 Task: Book a 60-minute pizza-making class with a professional pizzaiolo.
Action: Mouse pressed left at (821, 122)
Screenshot: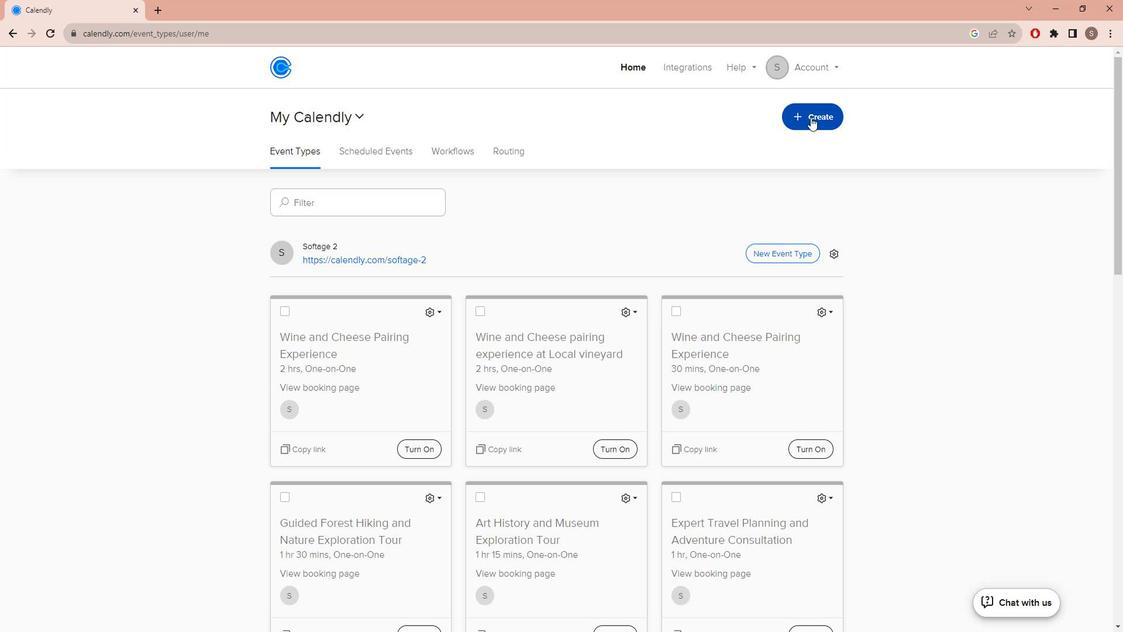 
Action: Mouse moved to (743, 163)
Screenshot: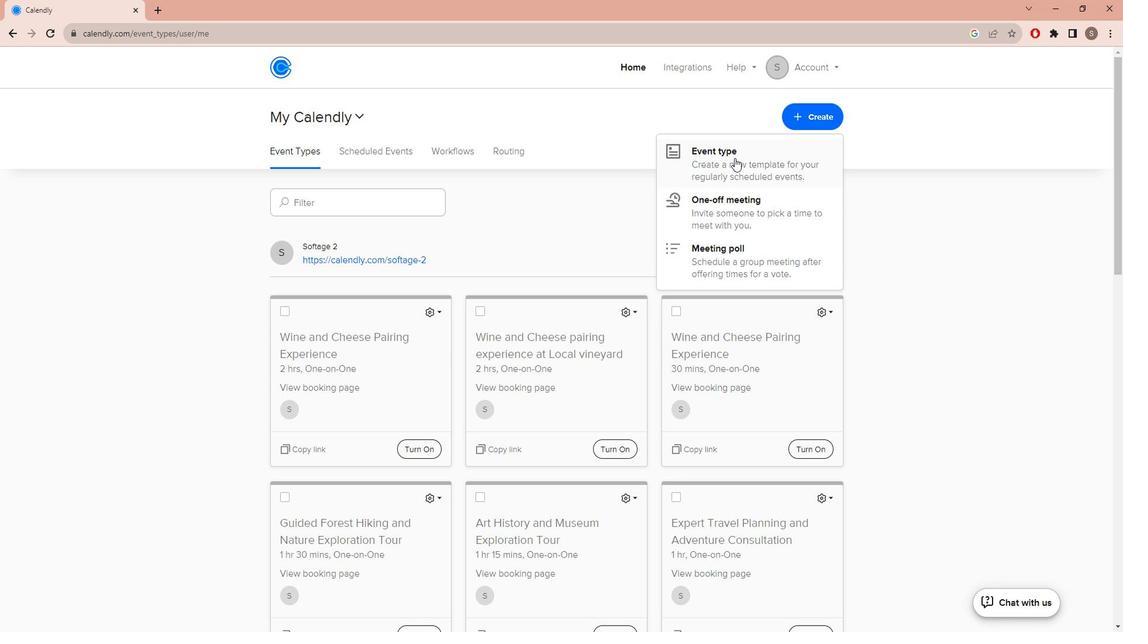 
Action: Mouse pressed left at (743, 163)
Screenshot: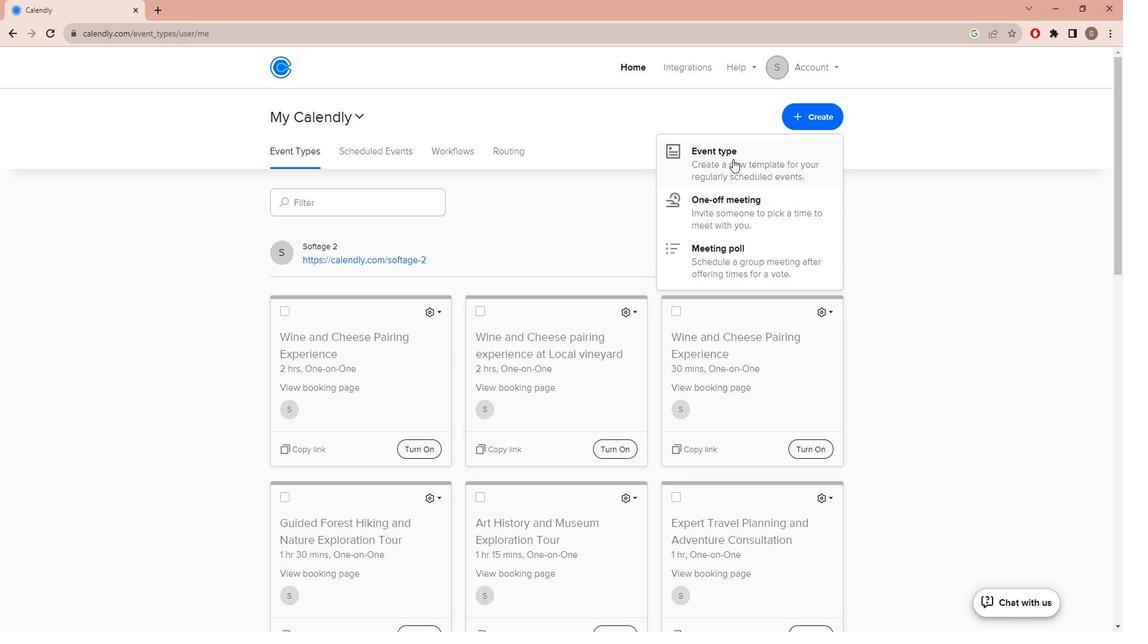 
Action: Mouse moved to (463, 212)
Screenshot: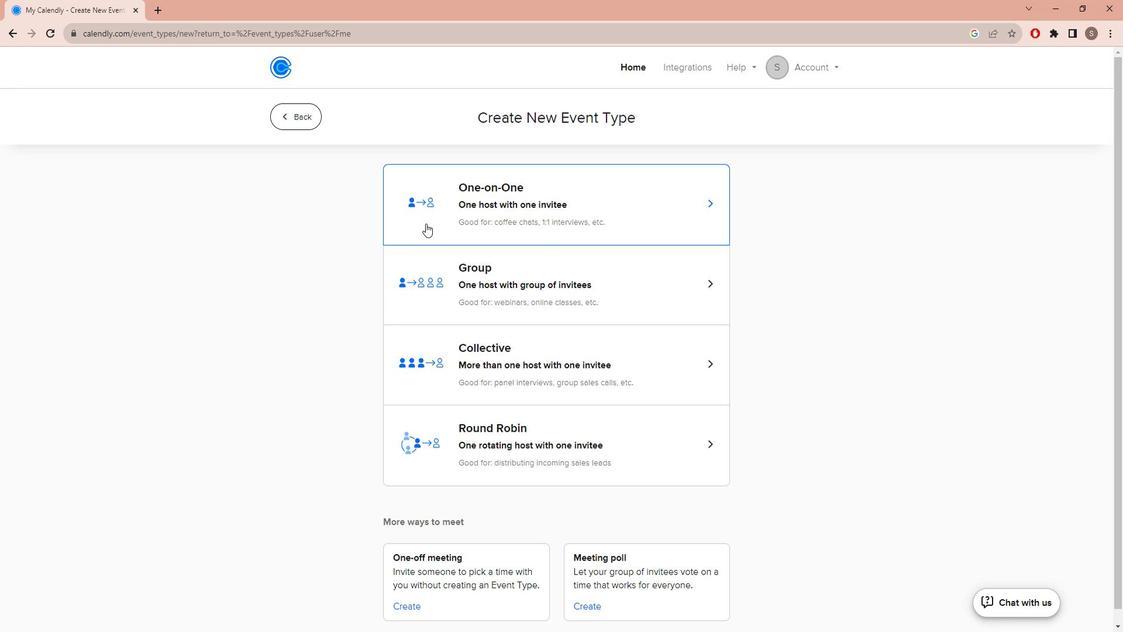 
Action: Mouse pressed left at (463, 212)
Screenshot: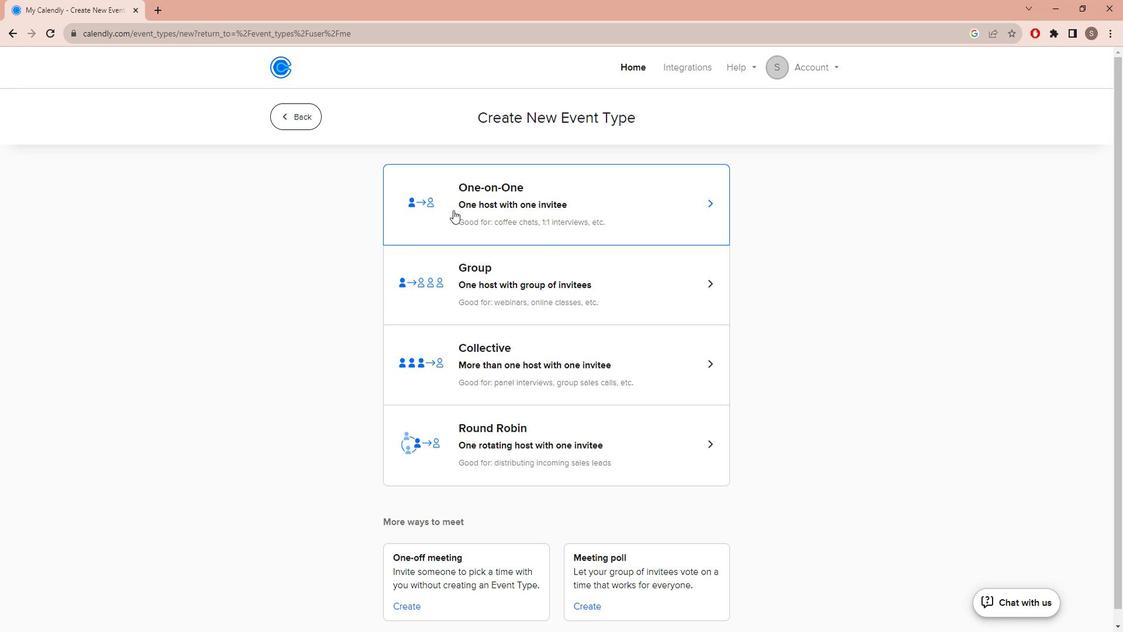 
Action: Mouse moved to (371, 279)
Screenshot: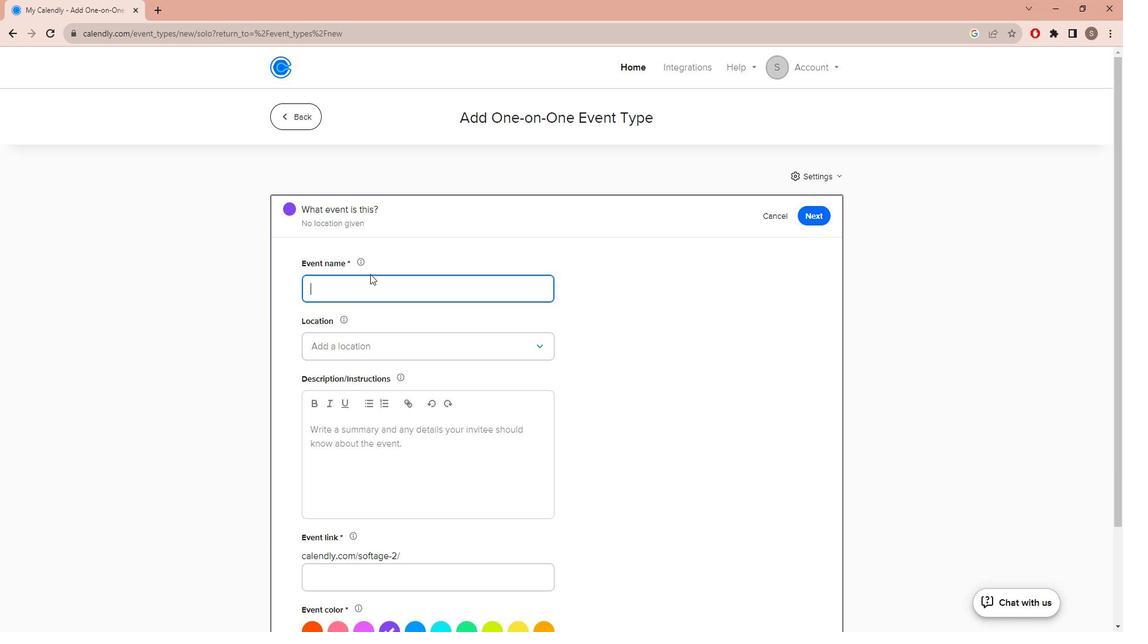 
Action: Key pressed <Key.caps_lock>A<Key.caps_lock>rt<Key.space>of<Key.space><Key.caps_lock>P<Key.caps_lock>izza<Key.space><Key.caps_lock>M<Key.caps_lock>aking<Key.space>with<Key.space>a<Key.space><Key.caps_lock>P<Key.caps_lock>ro<Key.space><Key.caps_lock>P<Key.caps_lock>izzailo
Screenshot: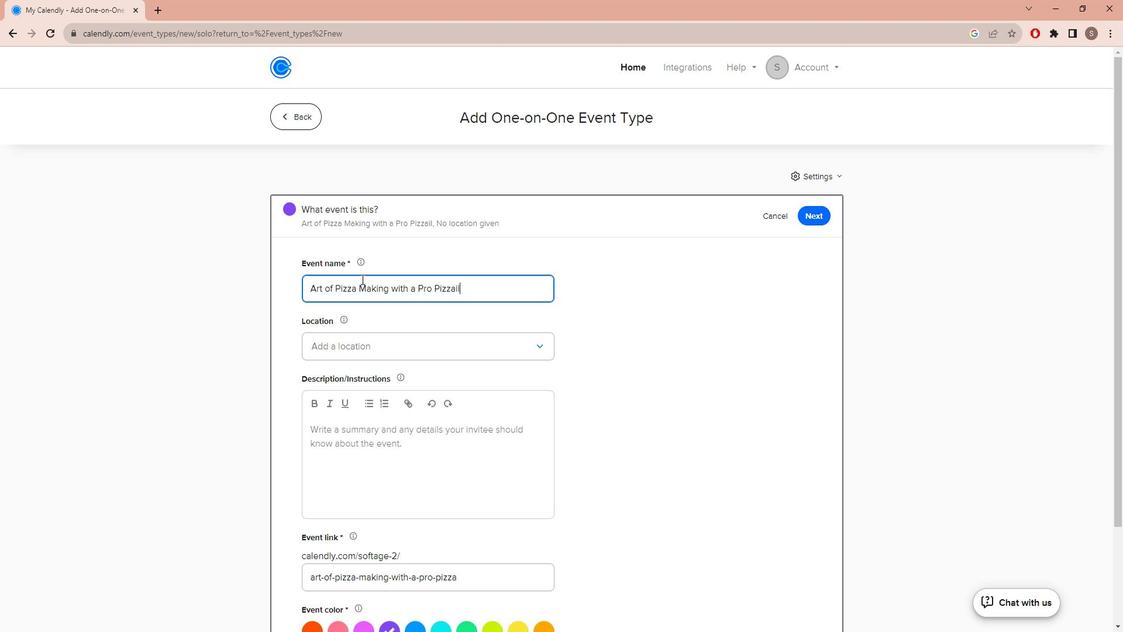 
Action: Mouse moved to (465, 292)
Screenshot: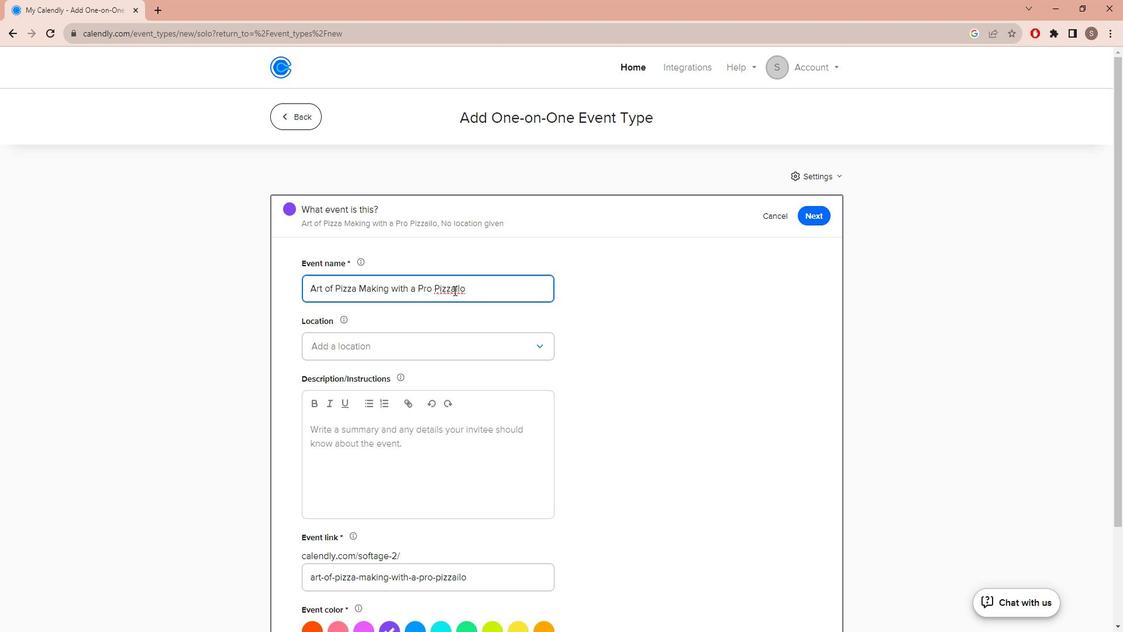 
Action: Mouse pressed left at (465, 292)
Screenshot: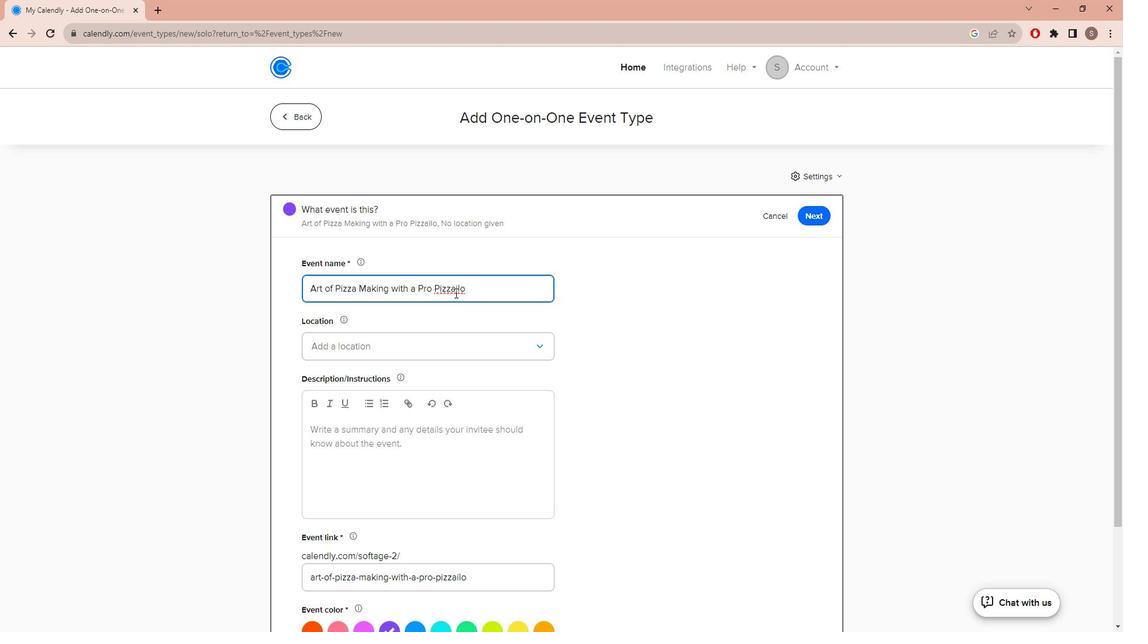 
Action: Mouse moved to (470, 287)
Screenshot: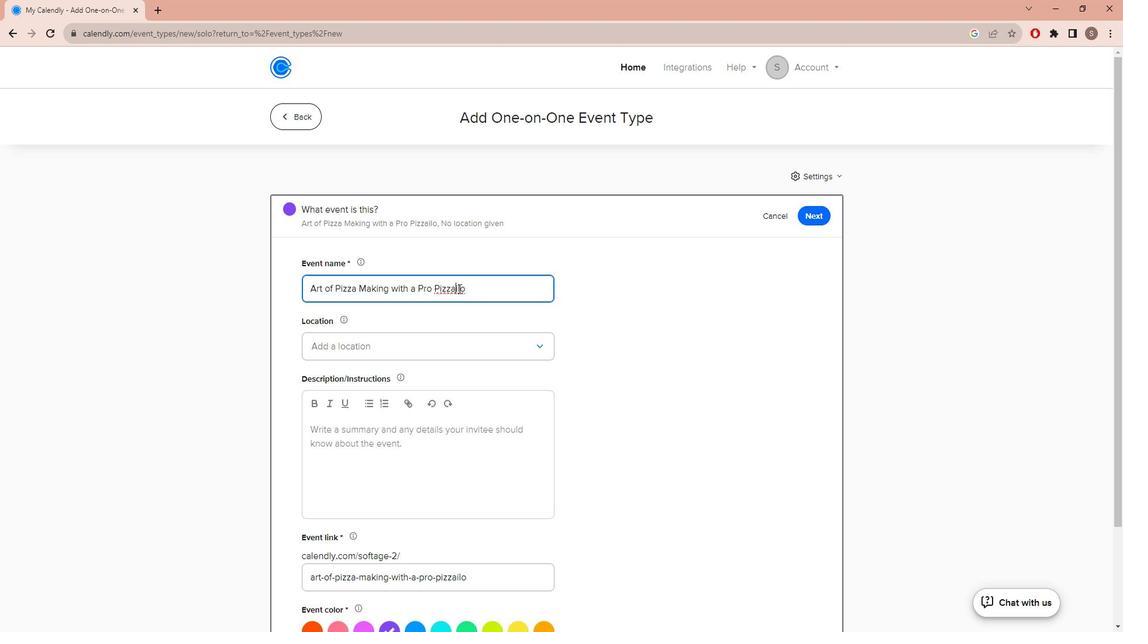 
Action: Mouse pressed left at (470, 287)
Screenshot: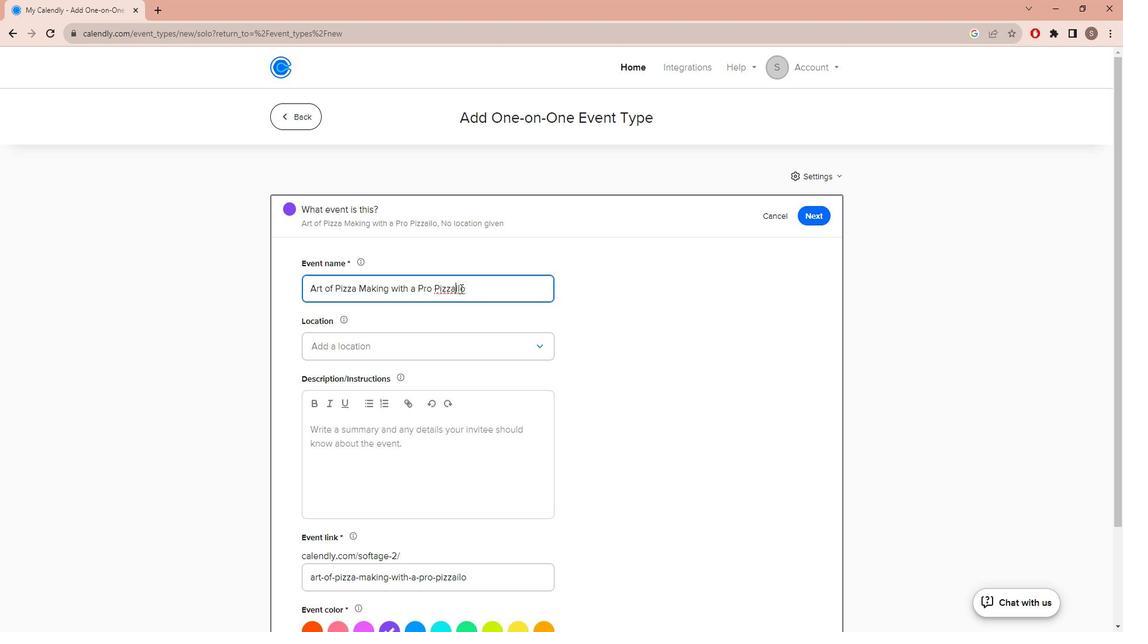 
Action: Mouse moved to (467, 288)
Screenshot: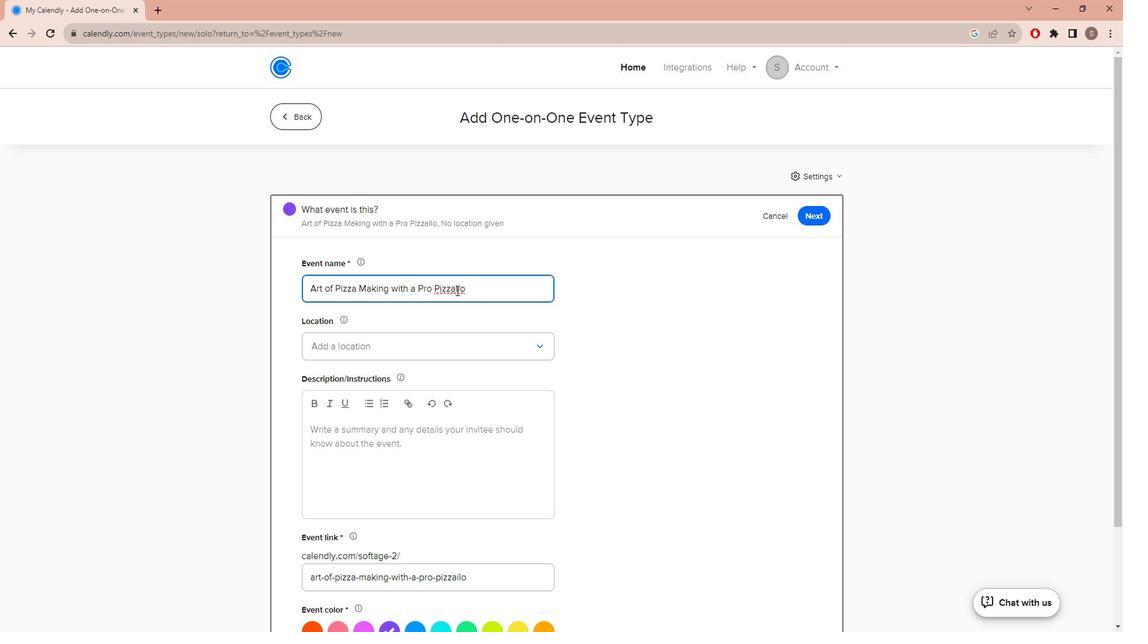 
Action: Mouse pressed left at (467, 288)
Screenshot: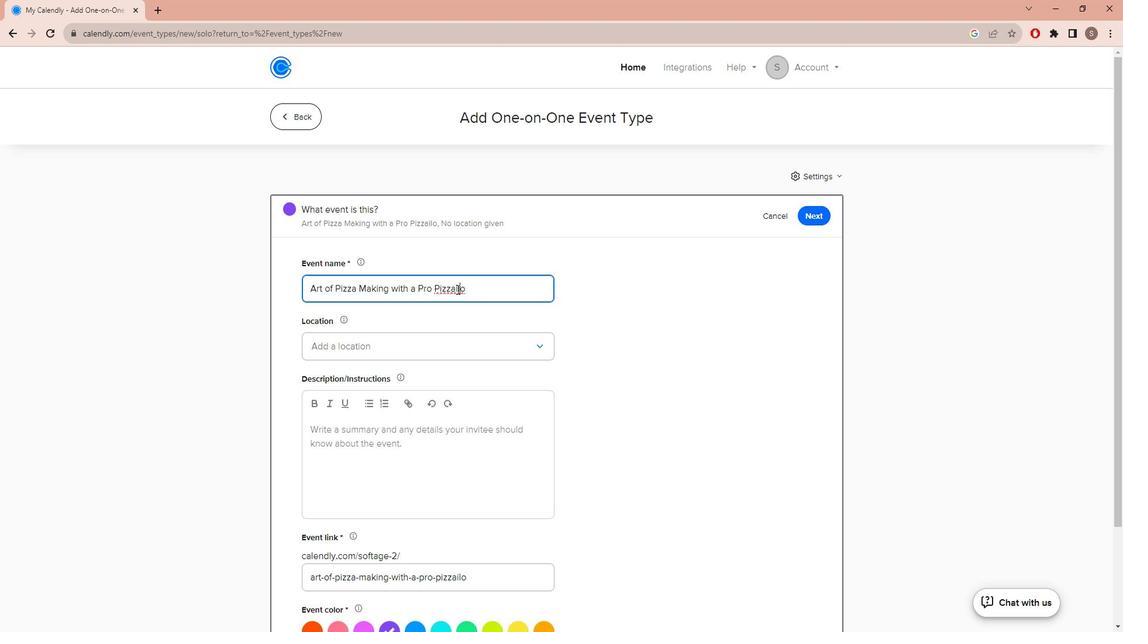 
Action: Key pressed o
Screenshot: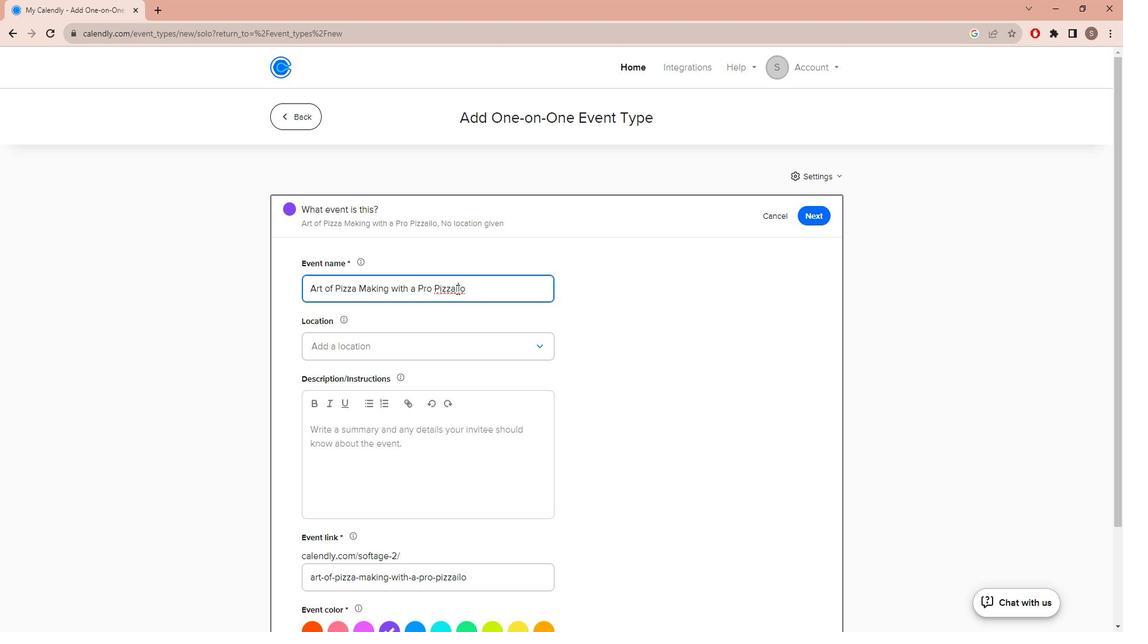 
Action: Mouse moved to (383, 333)
Screenshot: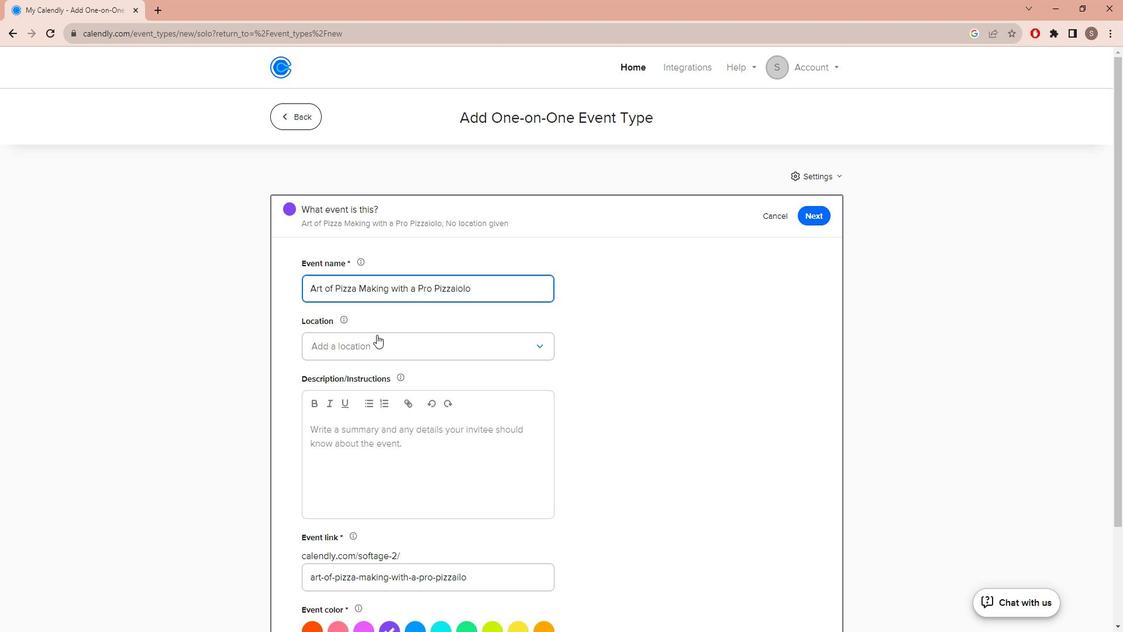 
Action: Mouse pressed left at (383, 333)
Screenshot: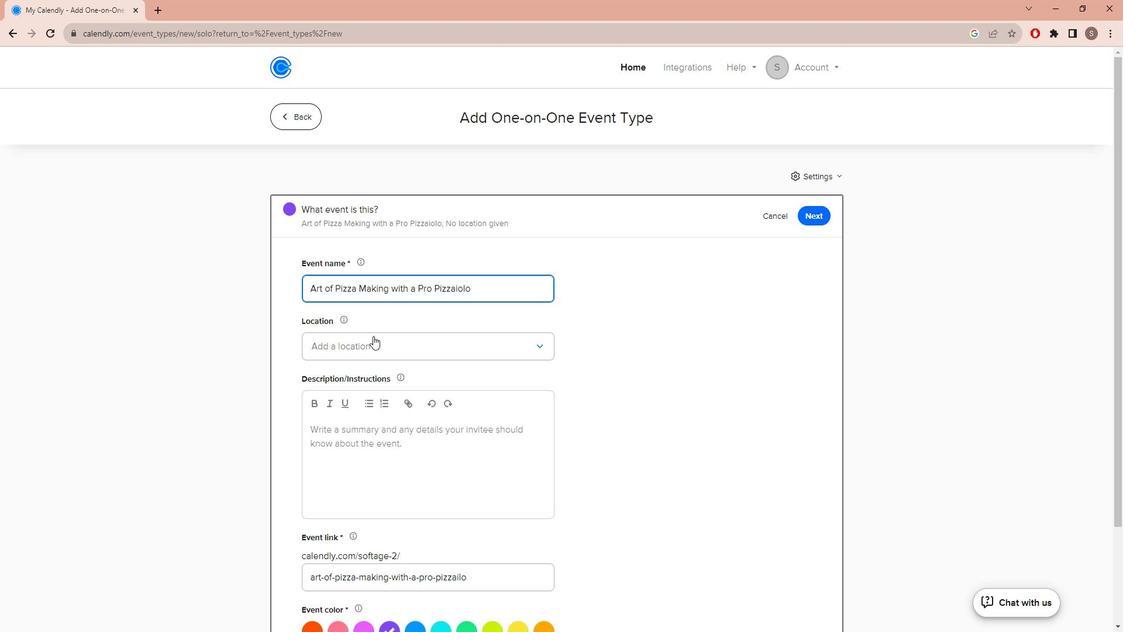 
Action: Mouse moved to (353, 371)
Screenshot: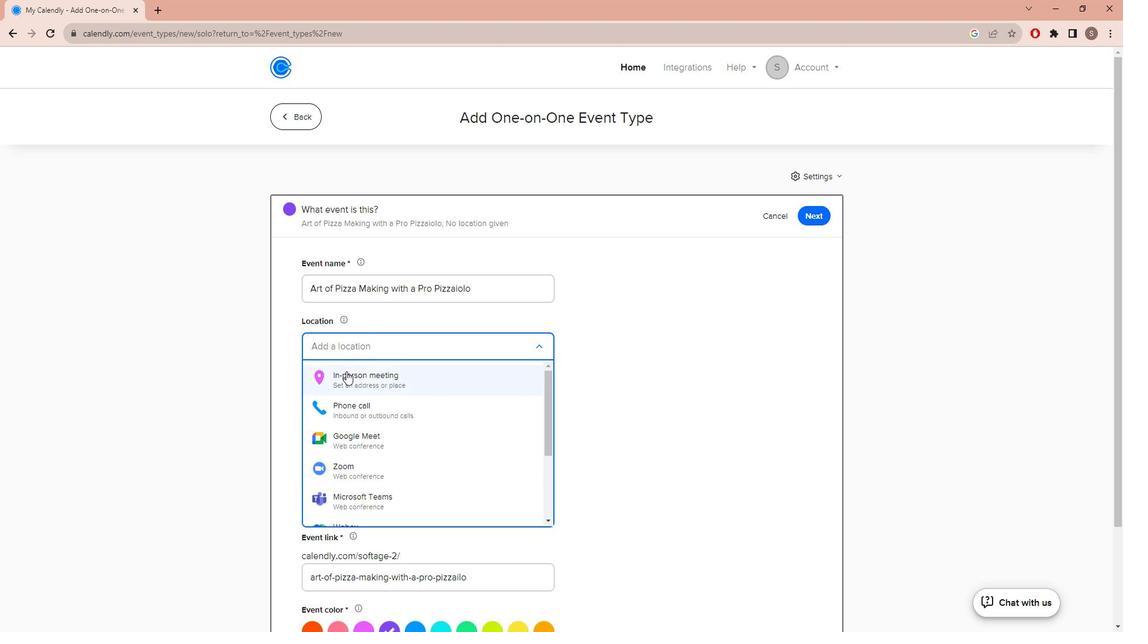 
Action: Mouse pressed left at (353, 371)
Screenshot: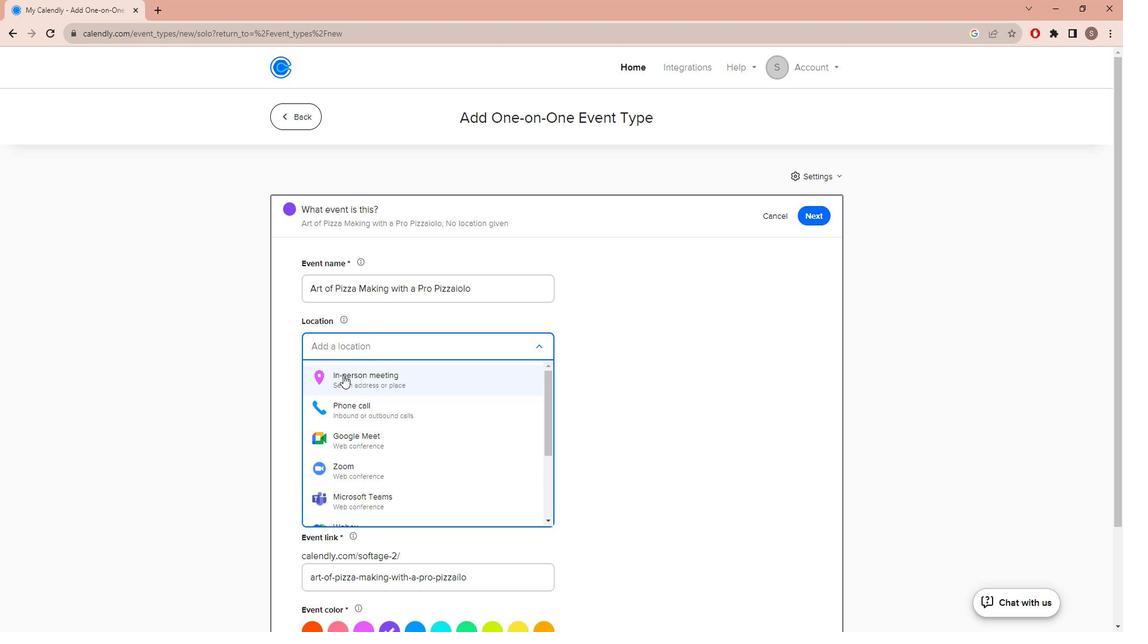 
Action: Mouse moved to (517, 210)
Screenshot: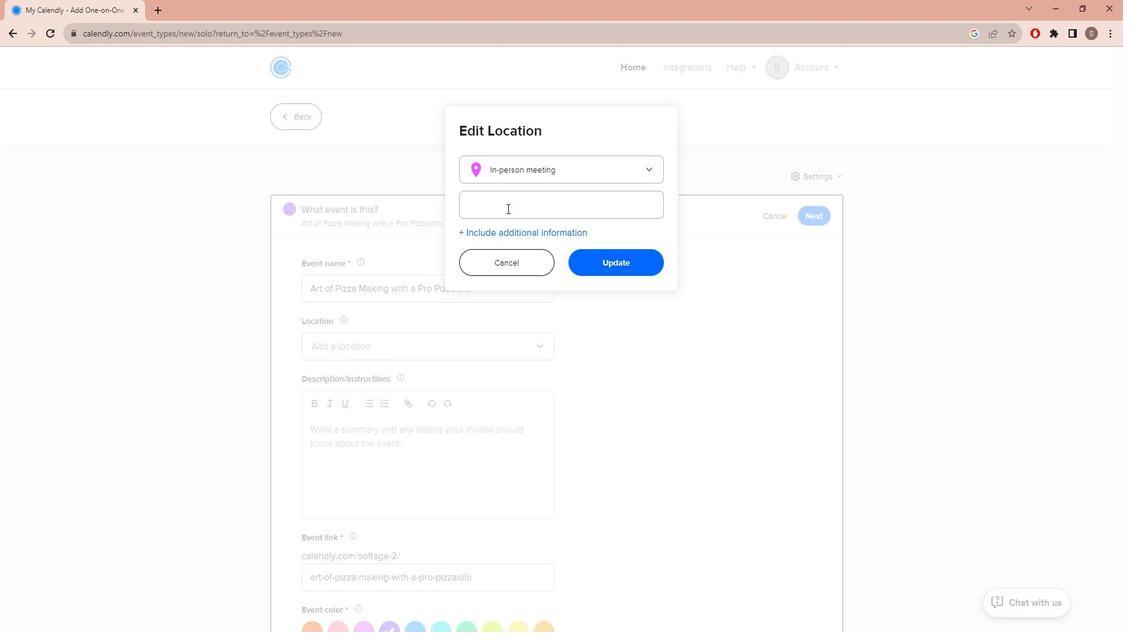 
Action: Mouse pressed left at (517, 210)
Screenshot: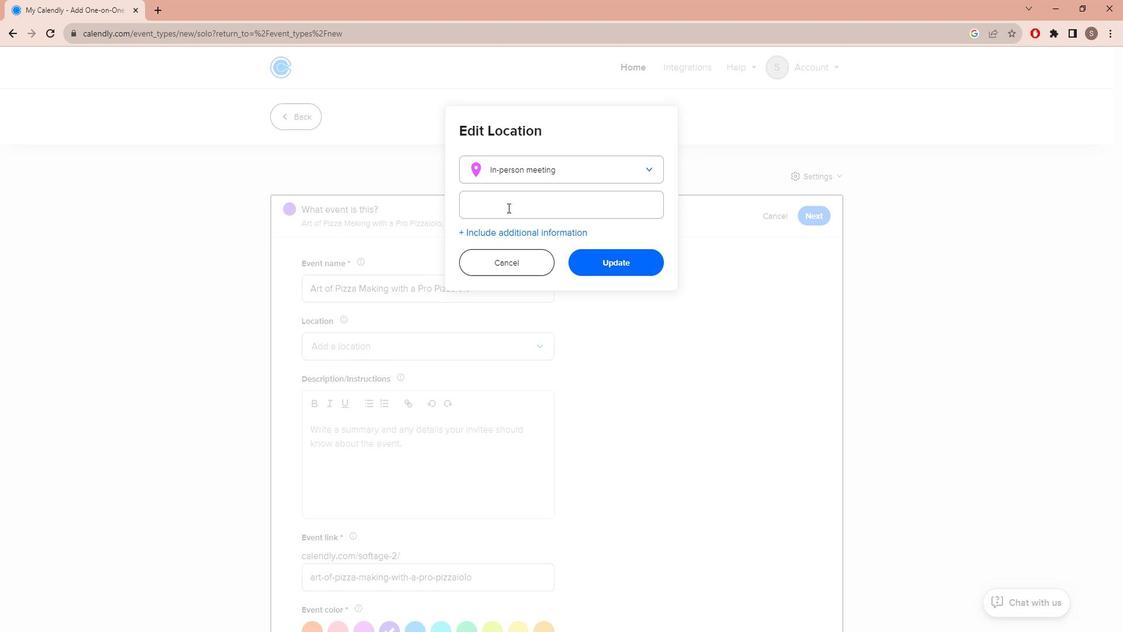 
Action: Mouse moved to (519, 208)
Screenshot: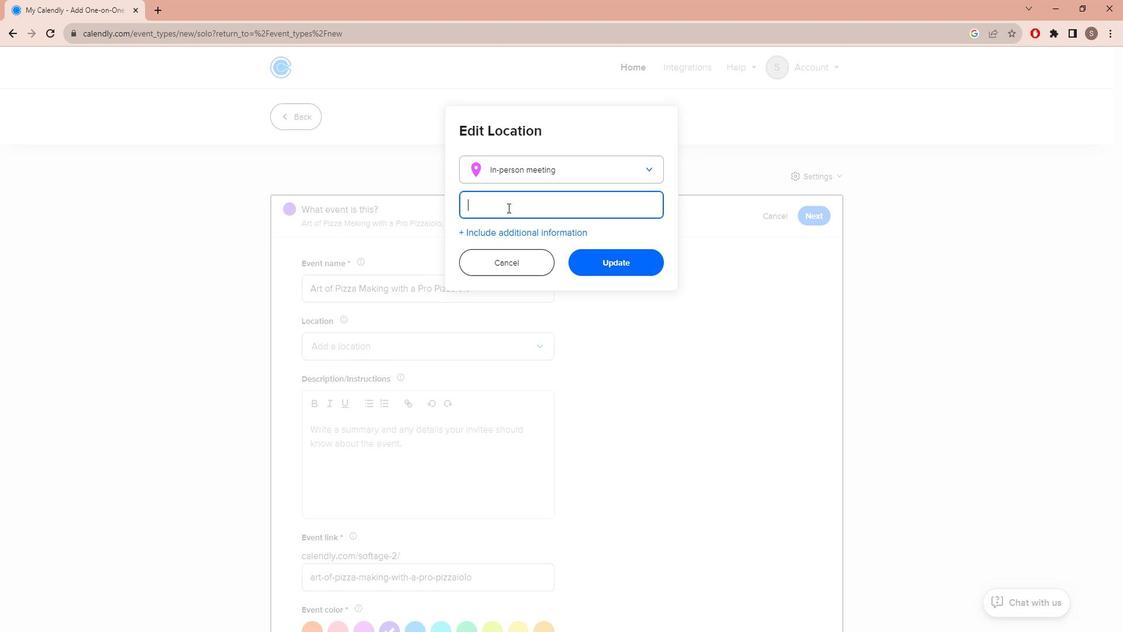 
Action: Key pressed <Key.caps_lock>F<Key.caps_lock>lavor<Key.space><Key.caps_lock>F<Key.caps_lock>usion<Key.space><Key.caps_lock>K<Key.caps_lock>itchen,<Key.space><Key.caps_lock>M<Key.caps_lock>inne
Screenshot: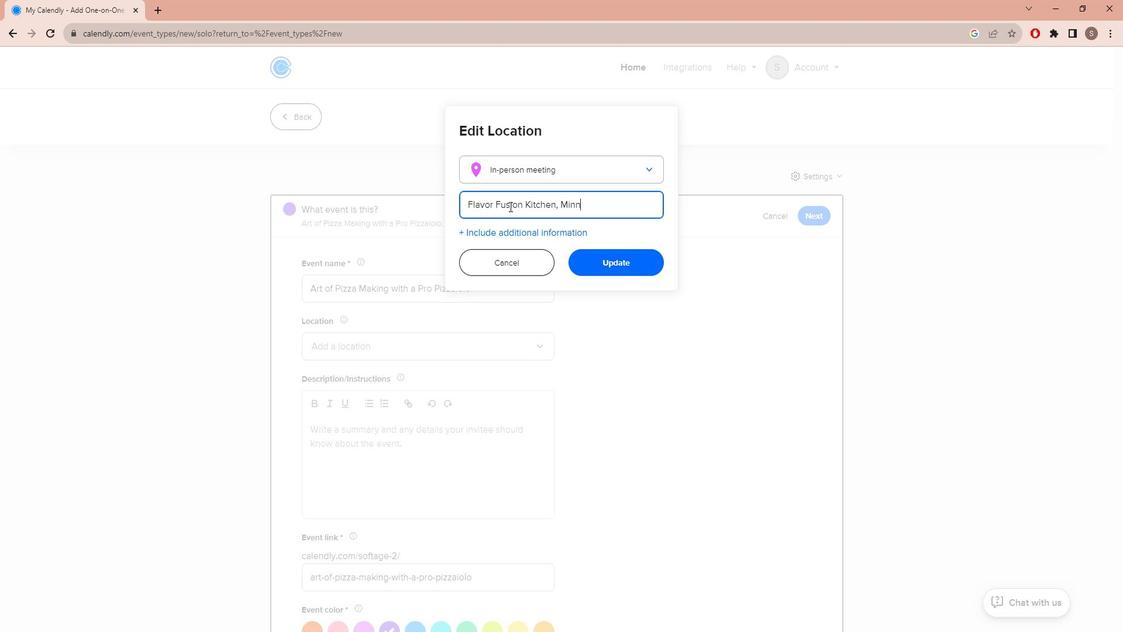 
Action: Mouse moved to (520, 208)
Screenshot: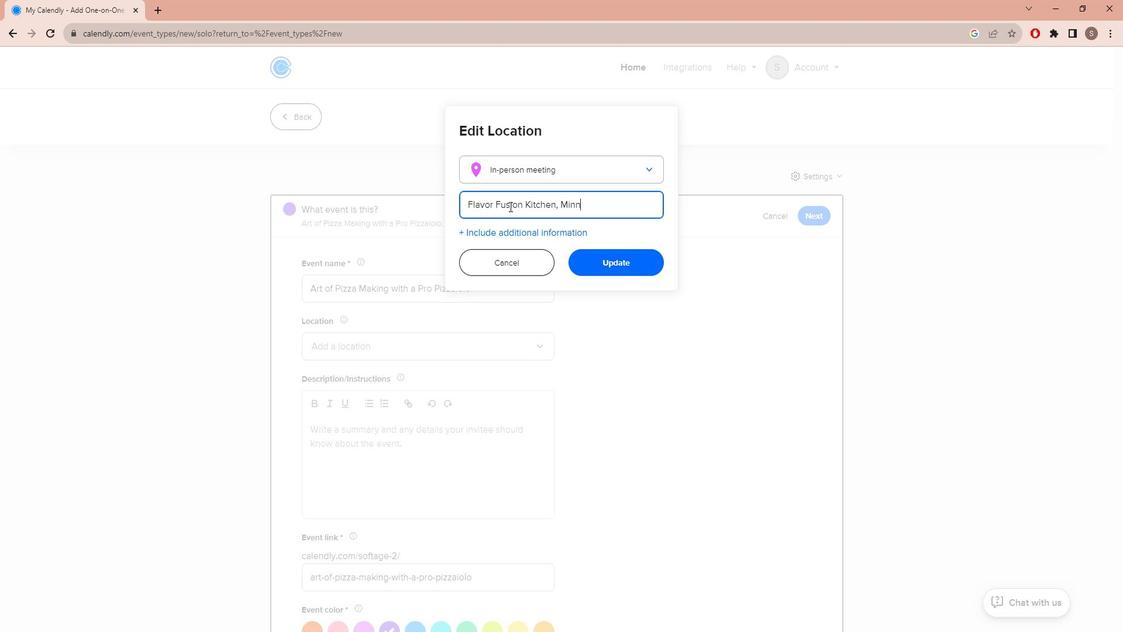 
Action: Key pressed soi<Key.backspace>ta,<Key.space><Key.caps_lock>U.S.A
Screenshot: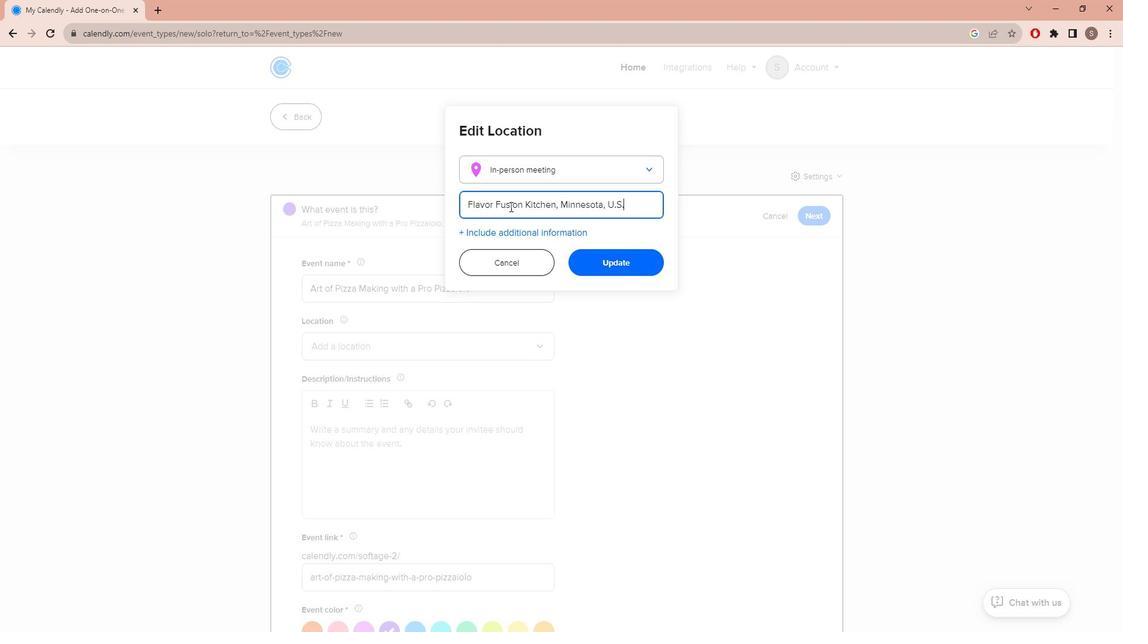 
Action: Mouse moved to (602, 260)
Screenshot: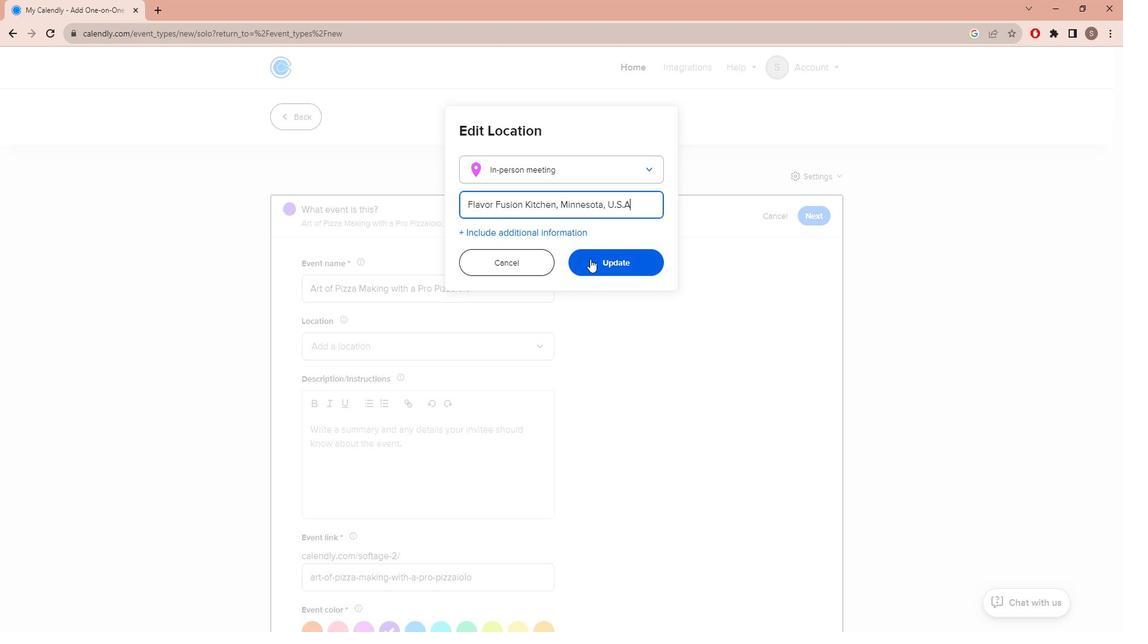 
Action: Mouse pressed left at (602, 260)
Screenshot: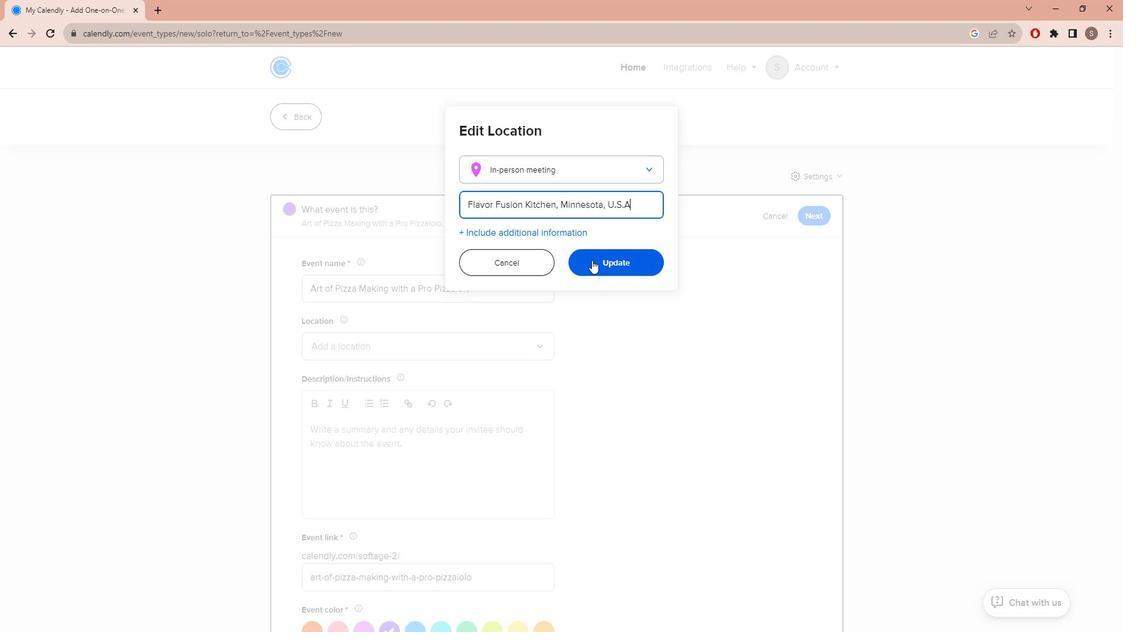 
Action: Mouse moved to (448, 317)
Screenshot: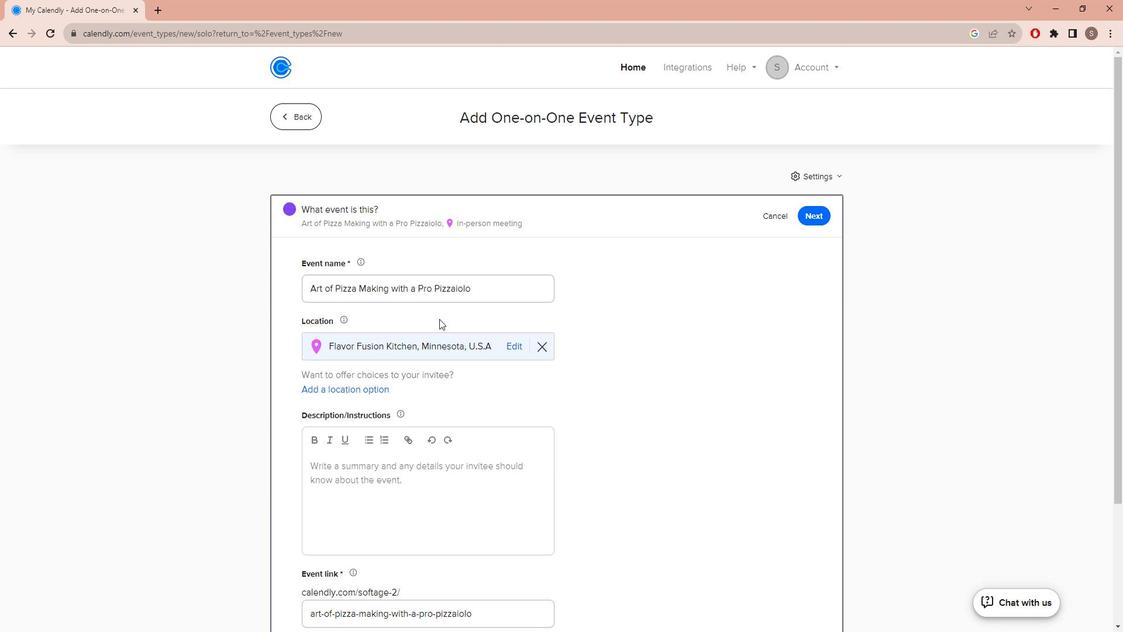 
Action: Mouse scrolled (448, 317) with delta (0, 0)
Screenshot: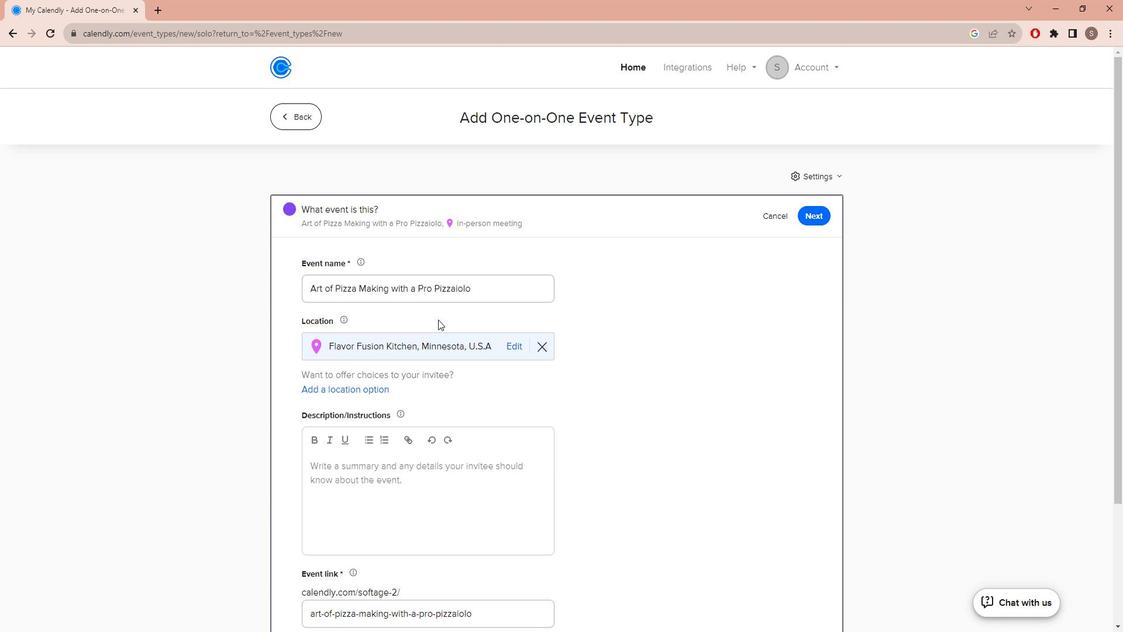 
Action: Mouse scrolled (448, 317) with delta (0, 0)
Screenshot: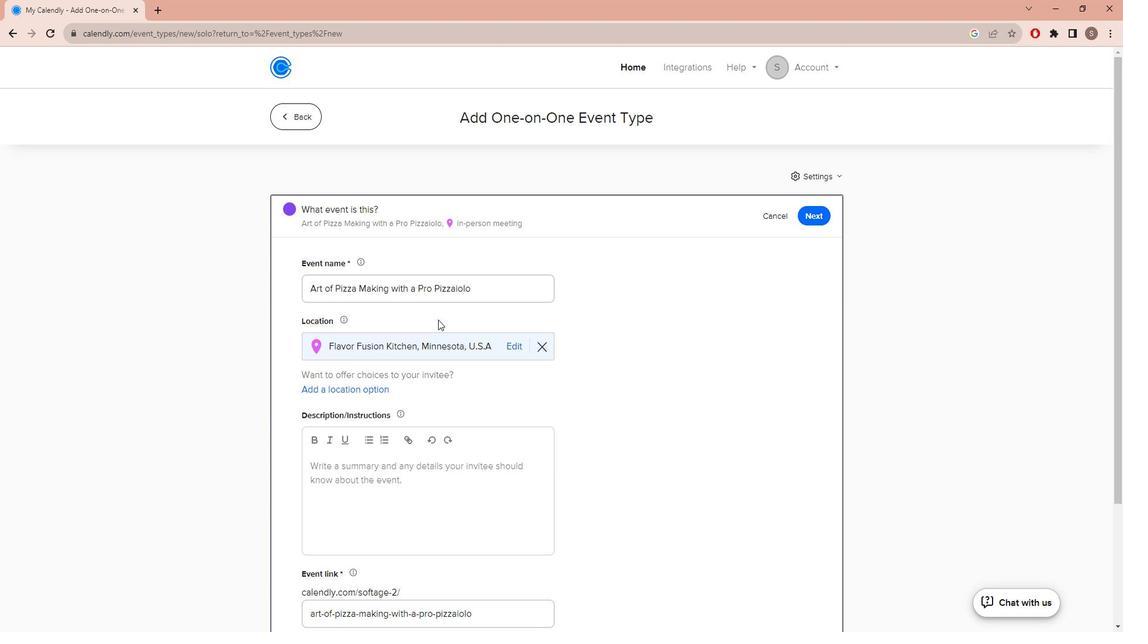 
Action: Mouse scrolled (448, 317) with delta (0, 0)
Screenshot: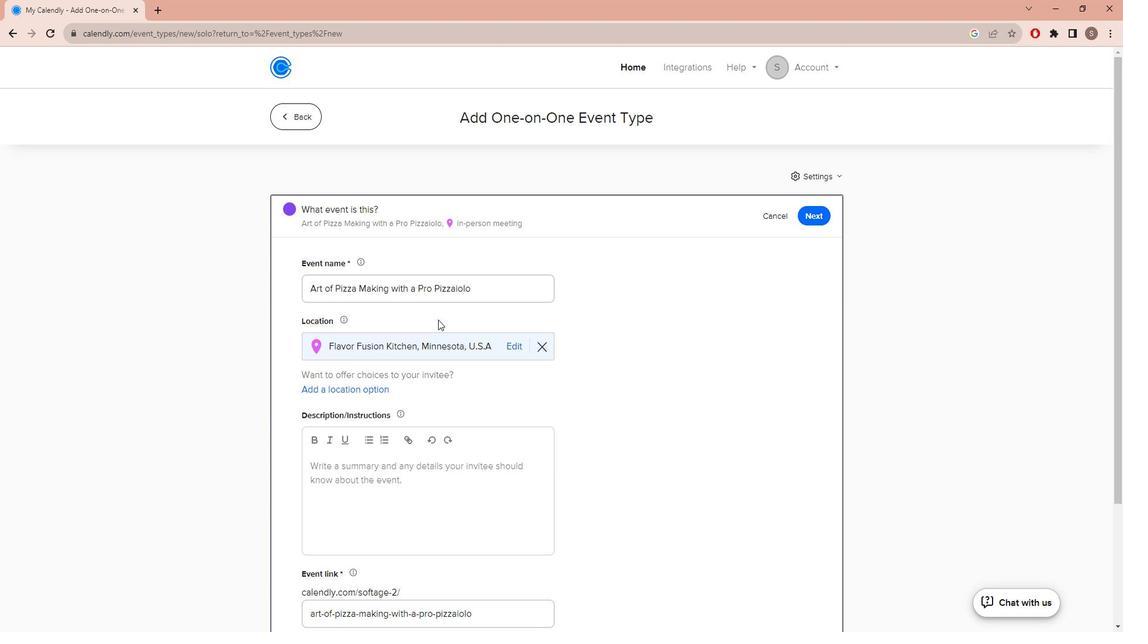 
Action: Mouse scrolled (448, 317) with delta (0, 0)
Screenshot: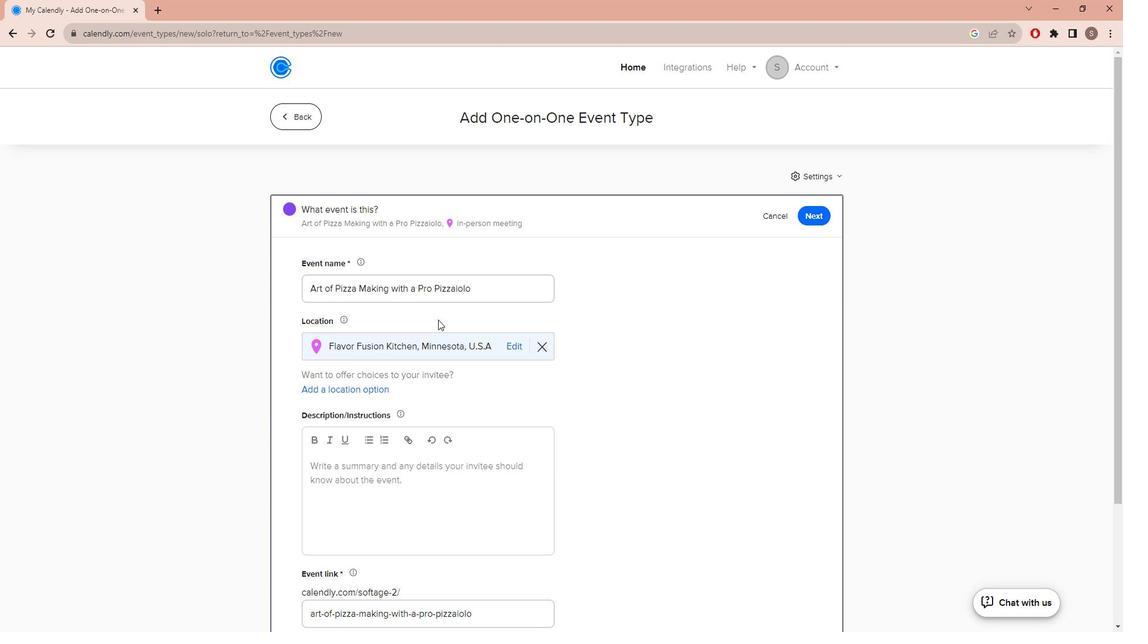 
Action: Mouse moved to (354, 325)
Screenshot: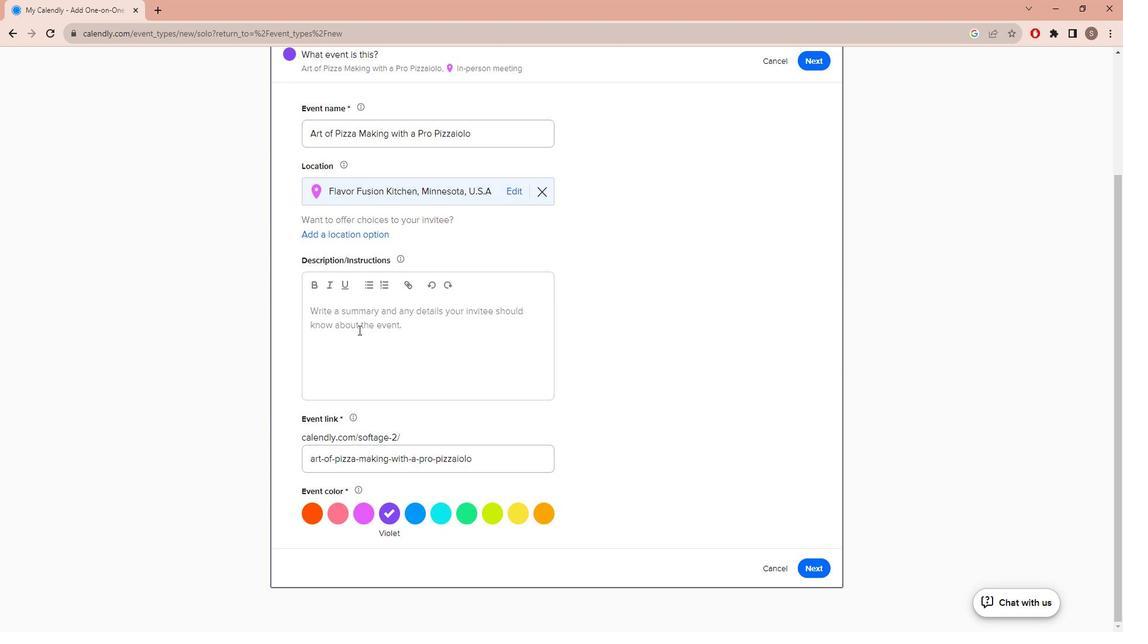 
Action: Mouse pressed left at (354, 325)
Screenshot: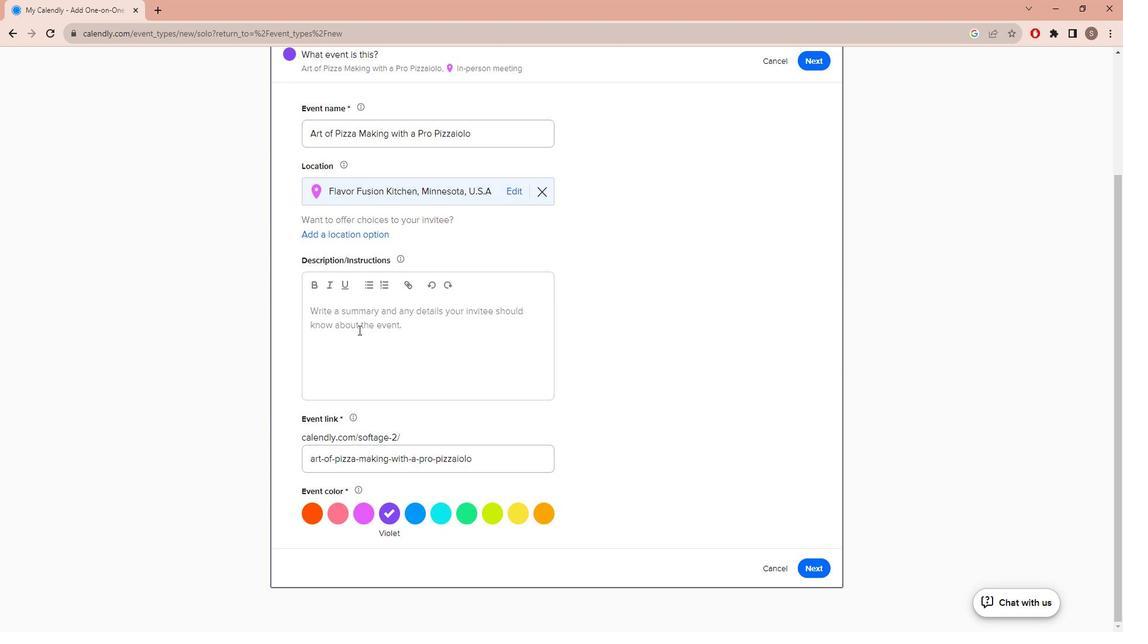 
Action: Mouse moved to (353, 325)
Screenshot: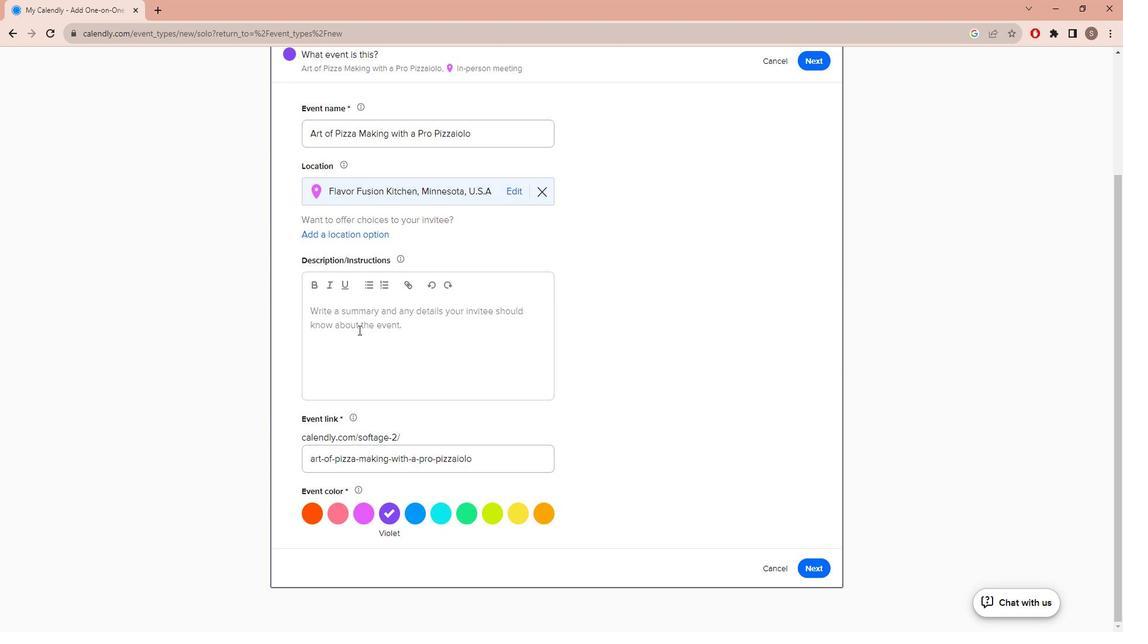 
Action: Key pressed <Key.caps_lock>j<Key.caps_lock>OI<Key.backspace><Key.backspace><Key.backspace>J<Key.caps_lock>oin<Key.space>us<Key.space>for<Key.space>a<Key.space>delicious<Key.space>and<Key.space>exciting<Key.space>piza<Key.backspace>za<Key.space>making<Key.space>class<Key.space>led<Key.space>by<Key.space>our<Key.space>skilled<Key.space>pizzaiolo<Key.space>.<Key.caps_lock>W<Key.caps_lock>hether<Key.space>you<Key.space>ae<Key.backspace>re<Key.space><Key.space>a<Key.space>novice<Key.space>p<Key.backspace>or<Key.space>a<Key.space>seasoned<Key.space>pizza<Key.space>enthusist<Key.space><Key.backspace><Key.backspace><Key.backspace>ast,this<Key.space>class<Key.space>is<Key.space>dee<Key.backspace>signed<Key.space>to<Key.space>cater<Key.space>to<Key.space>all<Key.space>skill<Key.space>levels.<Key.caps_lock>O<Key.caps_lock>ur<Key.space>pizzl<Key.backspace>aiolo<Key.space>will<Key.space>proc<Key.backspace>vide<Key.space>step<Key.space>by<Key.space>sep<Key.space>instructions<Key.space>
Screenshot: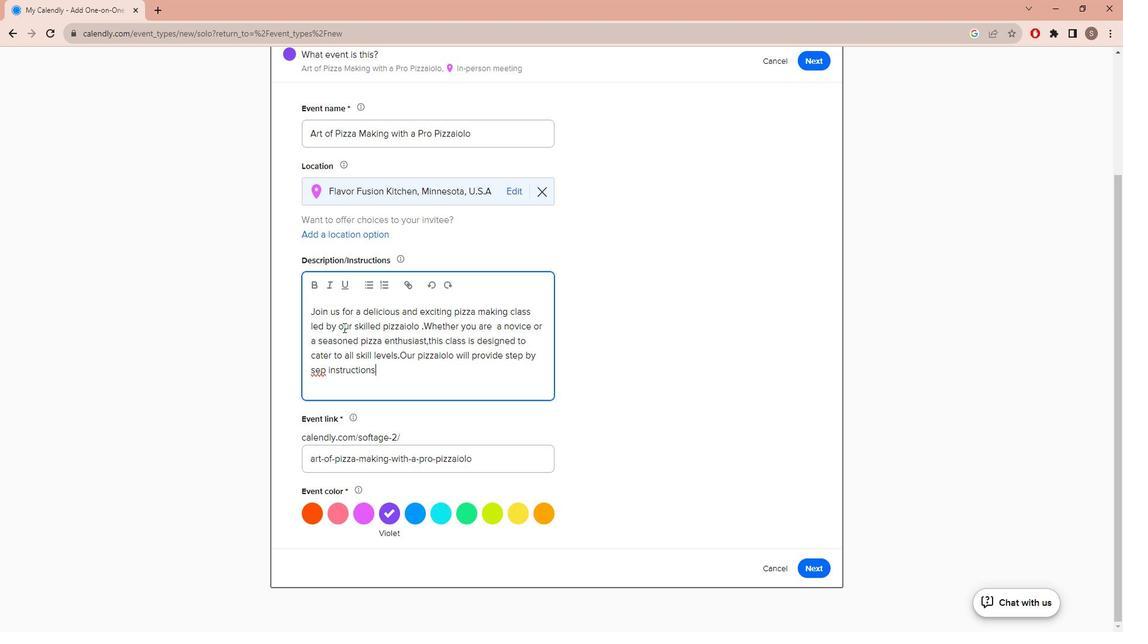 
Action: Mouse moved to (324, 360)
Screenshot: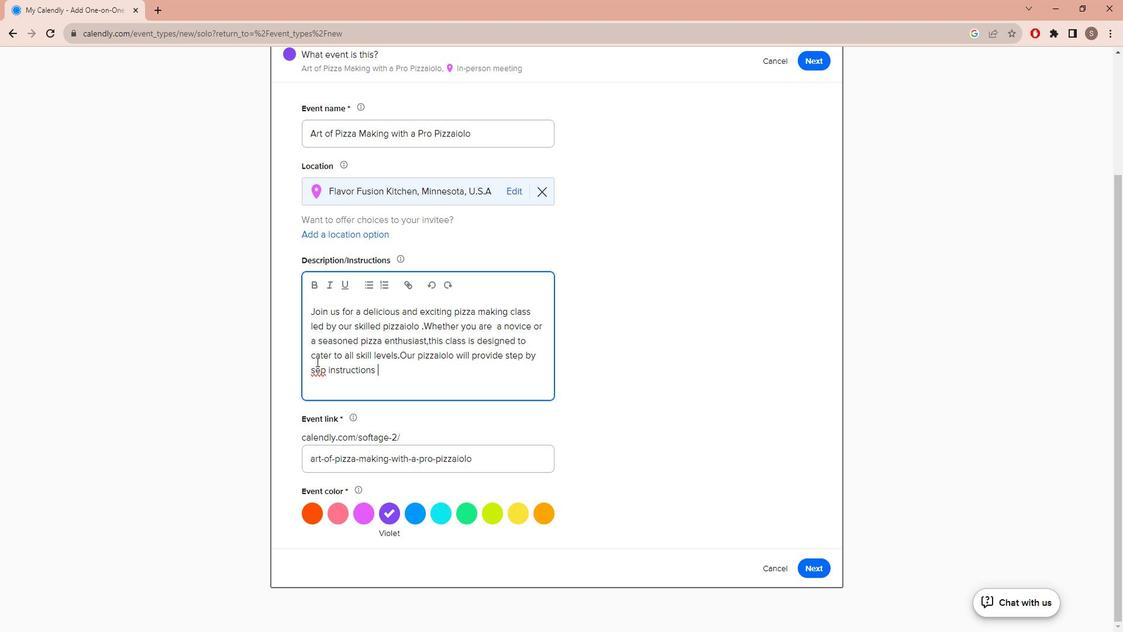
Action: Mouse pressed left at (324, 360)
Screenshot: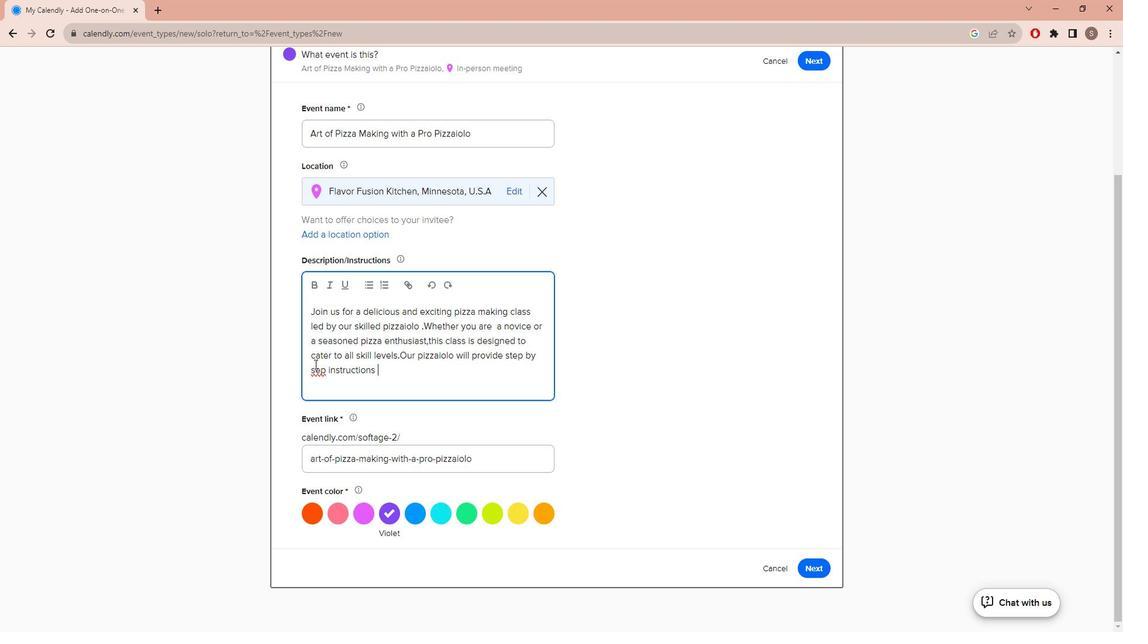 
Action: Mouse moved to (331, 359)
Screenshot: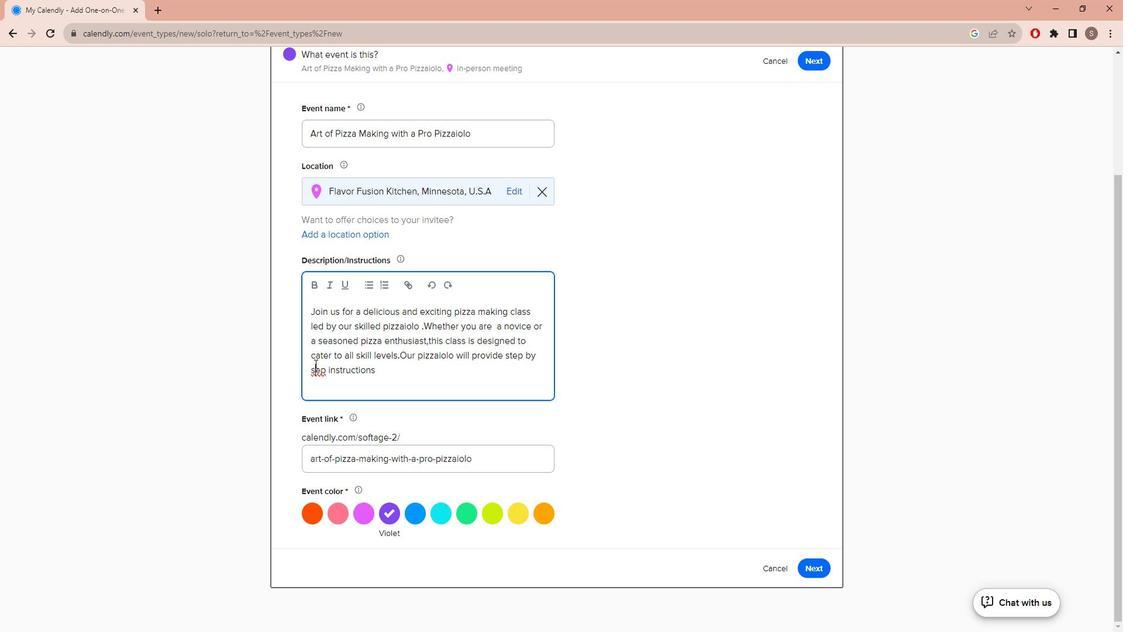 
Action: Key pressed t
Screenshot: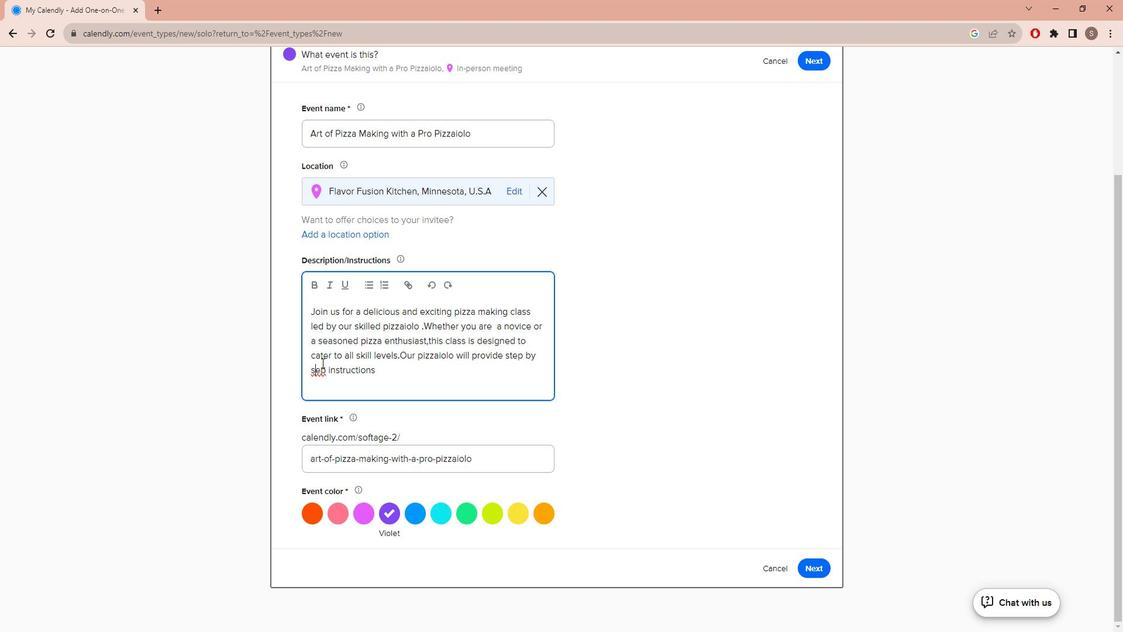 
Action: Mouse moved to (403, 369)
Screenshot: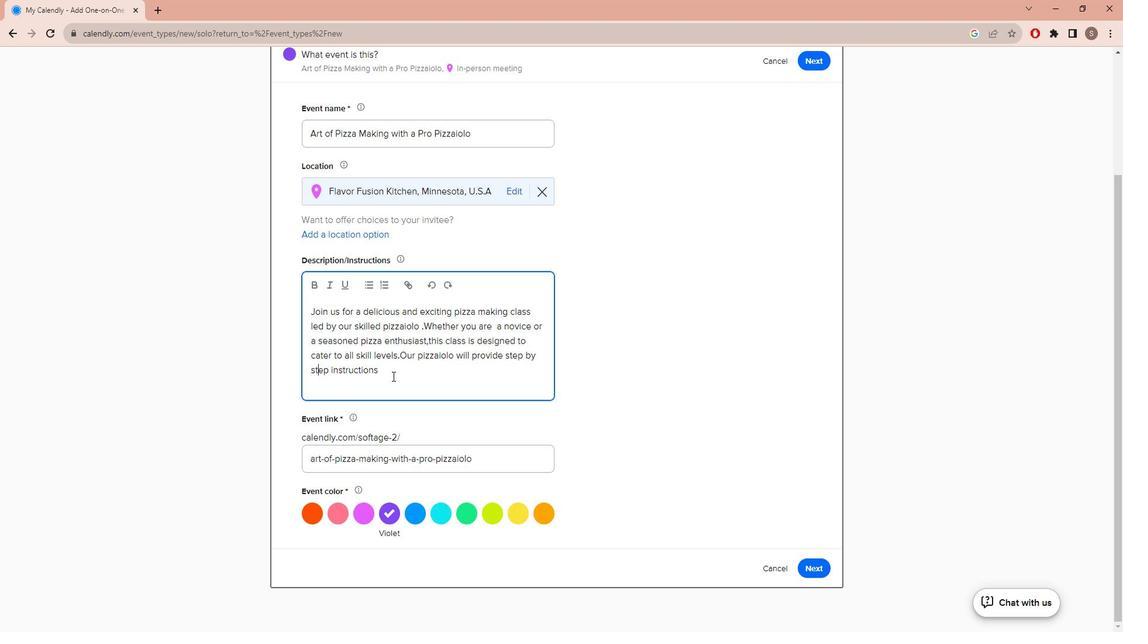 
Action: Mouse pressed left at (403, 369)
Screenshot: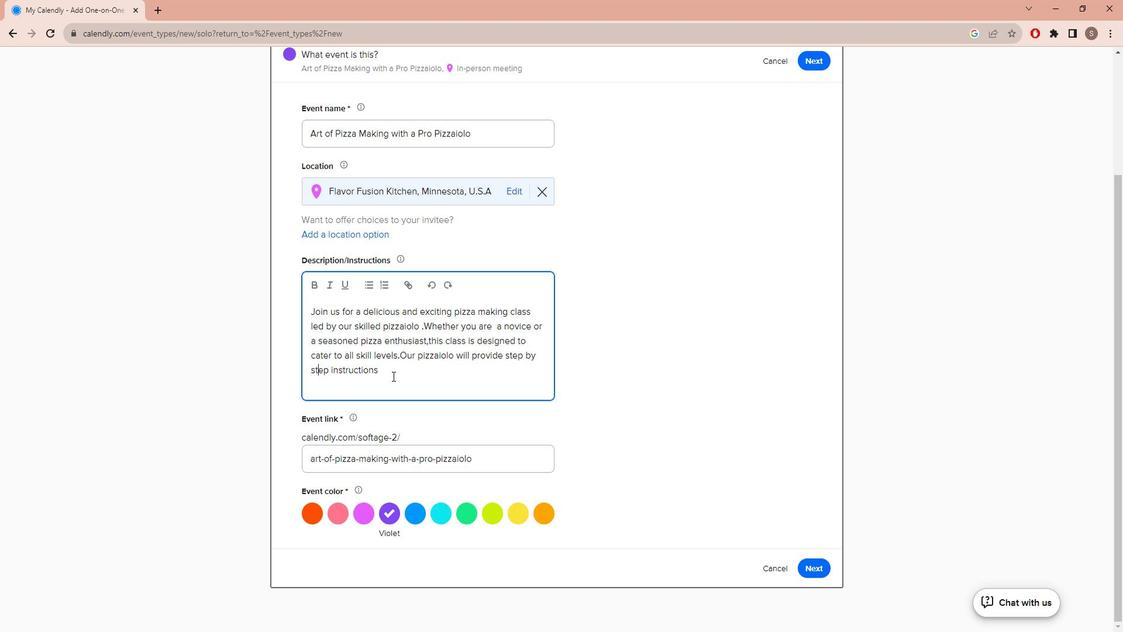 
Action: Mouse moved to (403, 368)
Screenshot: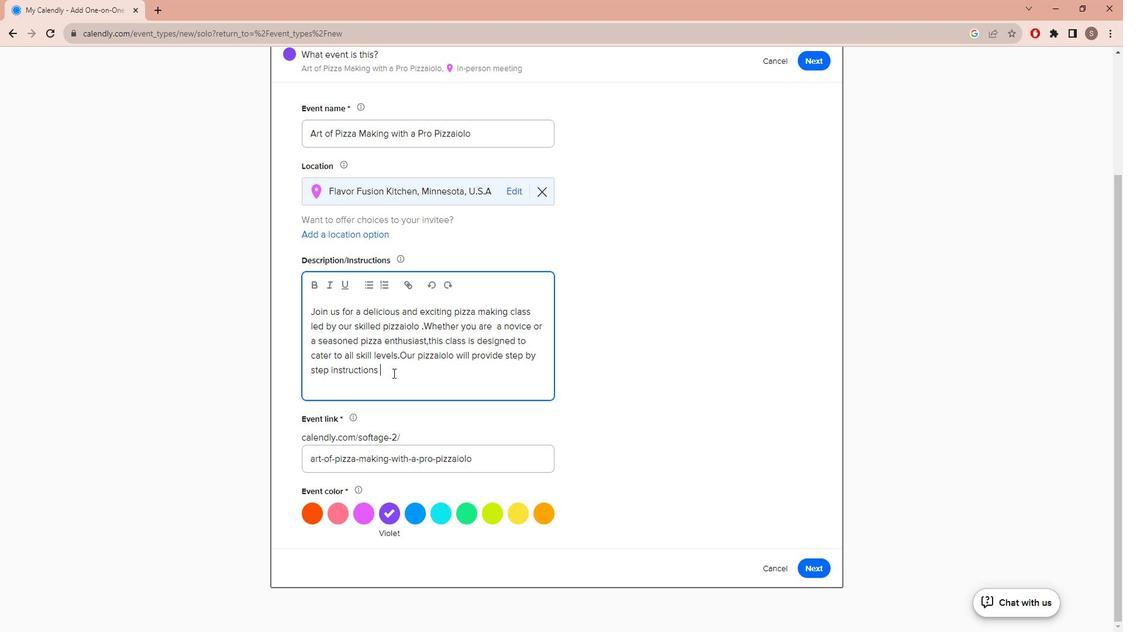 
Action: Key pressed and<Key.space>insider<Key.space>tips<Key.space>to<Key.space>ensure<Key.space>your<Key.space>pizza<Key.space>making<Key.space>journey<Key.space>is<Key.space>a<Key.space>memorable<Key.space>one.<Key.caps_lock>E<Key.caps_lock>leavate<Key.space><Key.backspace><Key.backspace><Key.backspace><Key.backspace><Key.backspace><Key.backspace>vate<Key.space>your<Key.space>pizza<Key.space>making<Key.space>skills<Key.space>to<Key.space>nec<Key.backspace>xt<Key.space>leve;l<Key.space><Key.backspace><Key.backspace>l<Key.shift_r><Key.shift_r><Key.shift_r>!
Screenshot: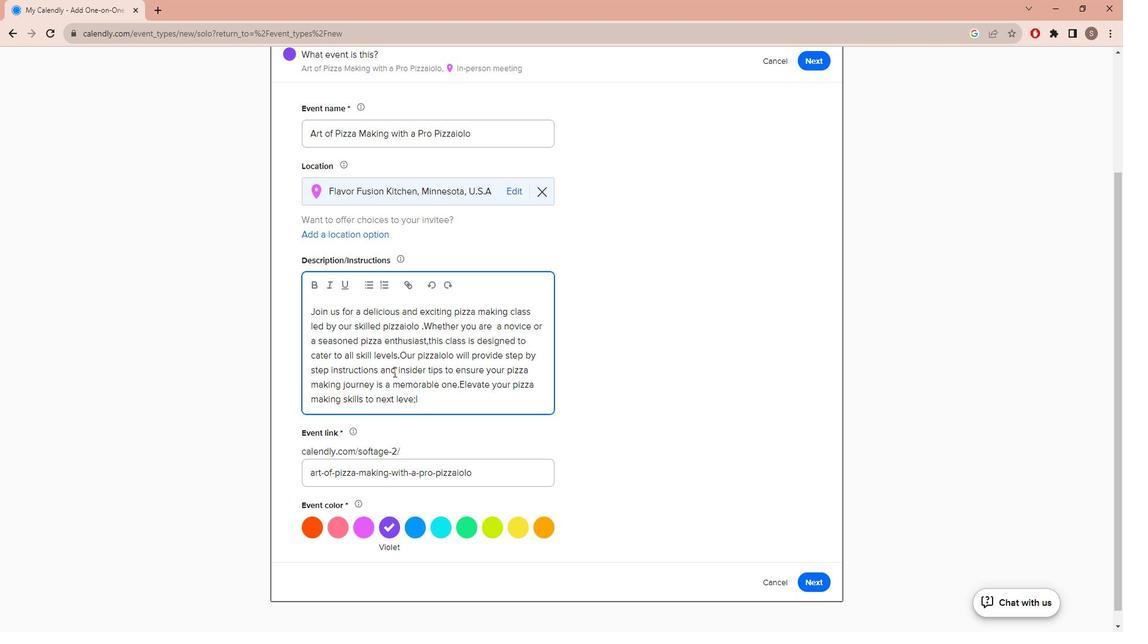 
Action: Mouse moved to (425, 391)
Screenshot: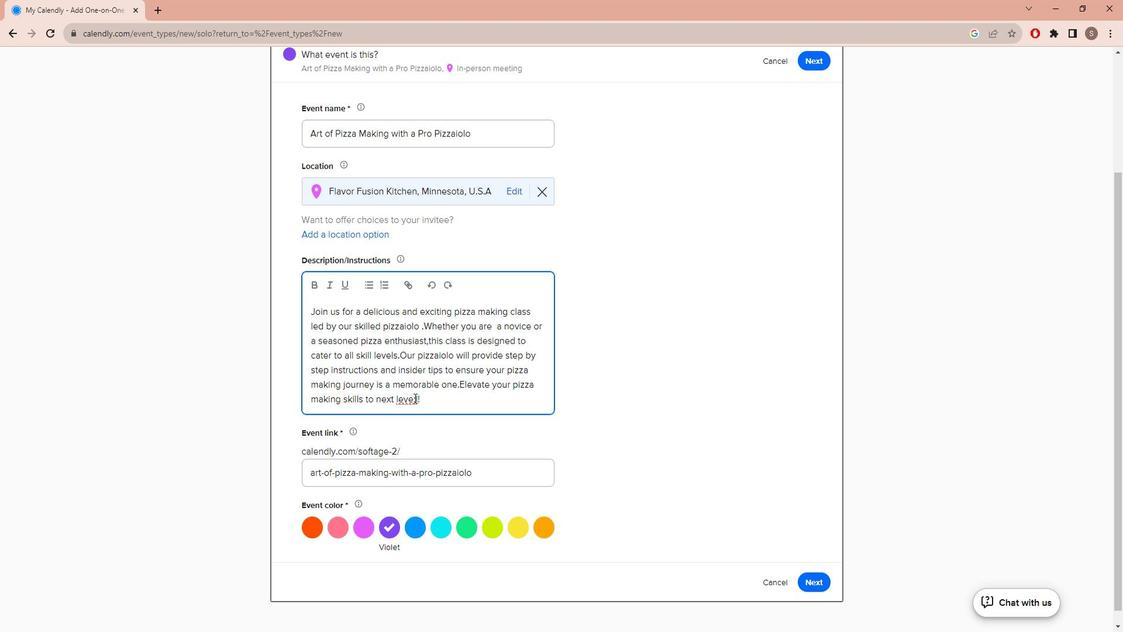 
Action: Mouse pressed left at (425, 391)
Screenshot: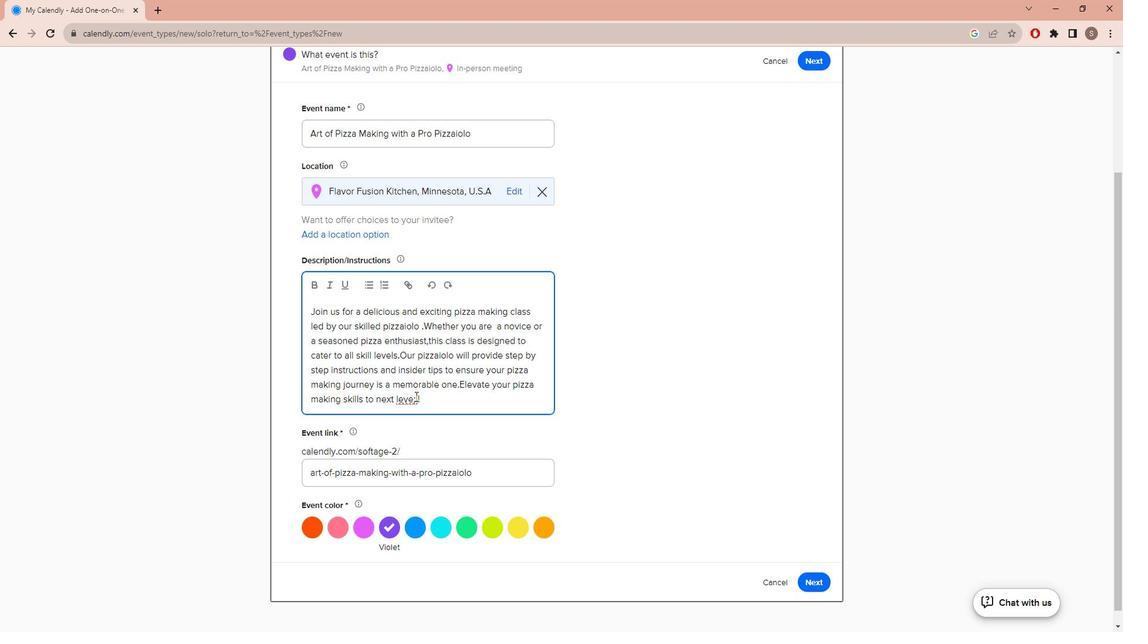 
Action: Mouse moved to (424, 391)
Screenshot: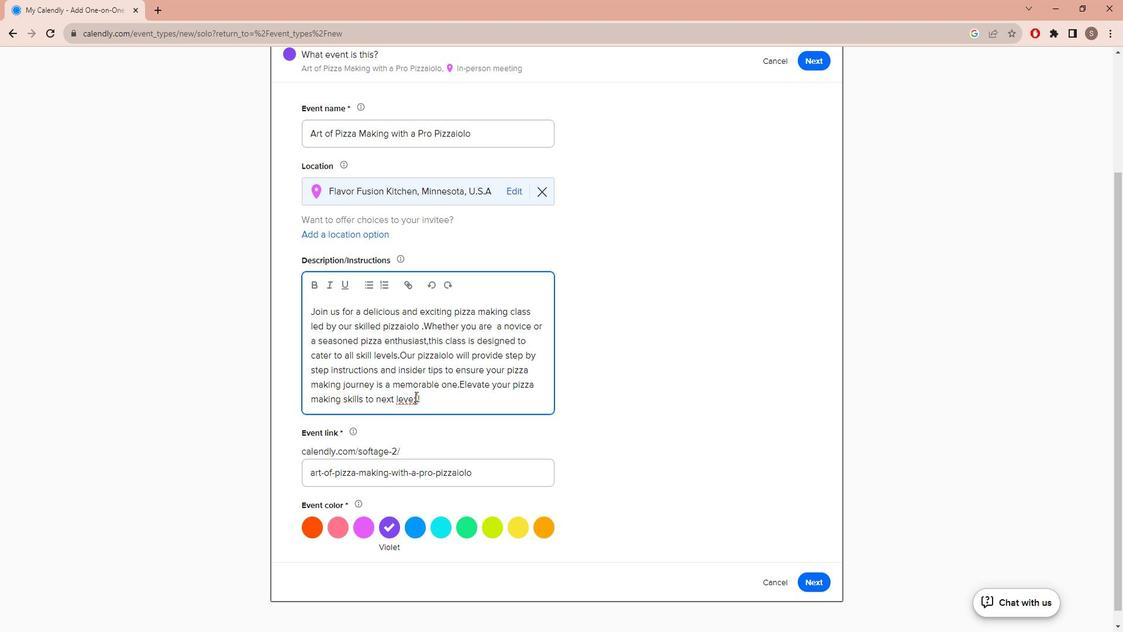 
Action: Key pressed <Key.backspace>
Screenshot: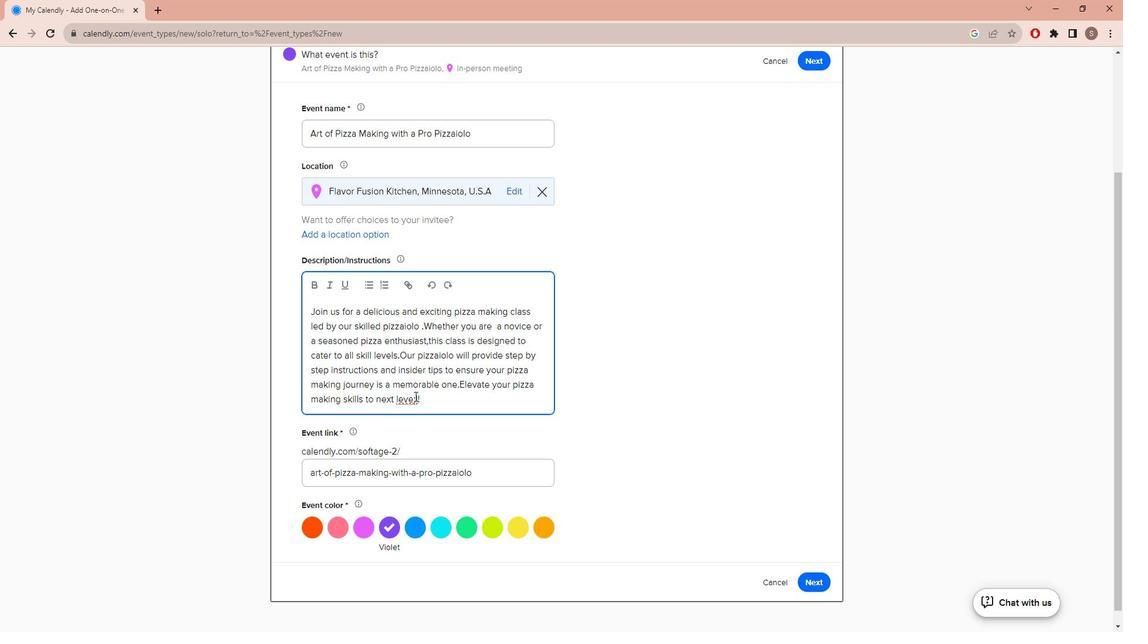 
Action: Mouse moved to (448, 391)
Screenshot: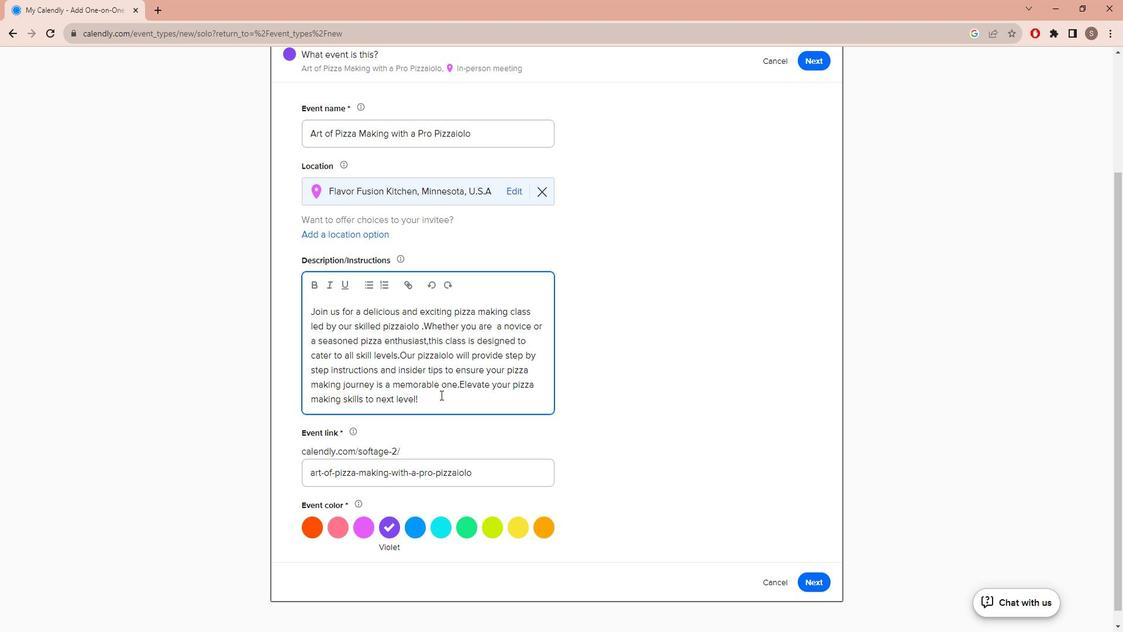 
Action: Mouse pressed left at (448, 391)
Screenshot: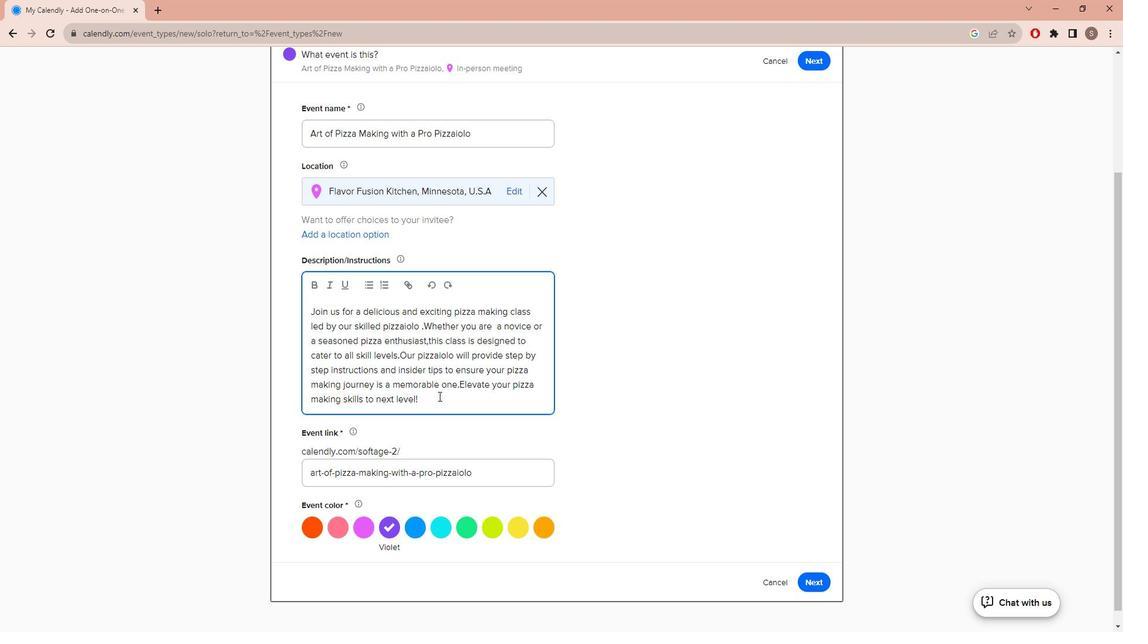 
Action: Mouse moved to (821, 566)
Screenshot: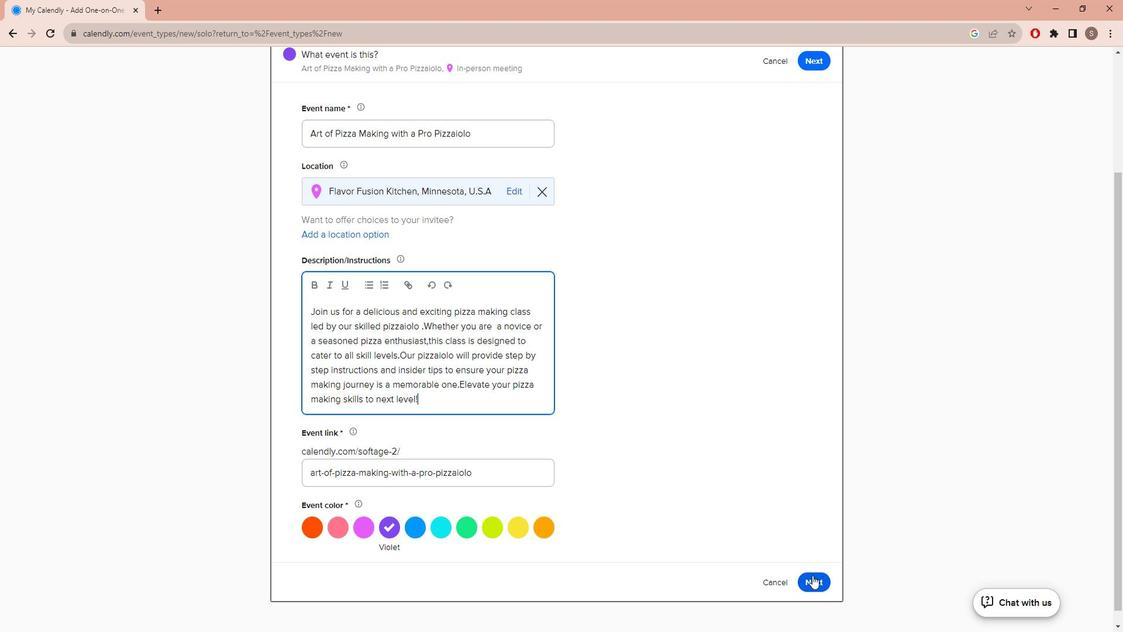 
Action: Mouse pressed left at (821, 566)
Screenshot: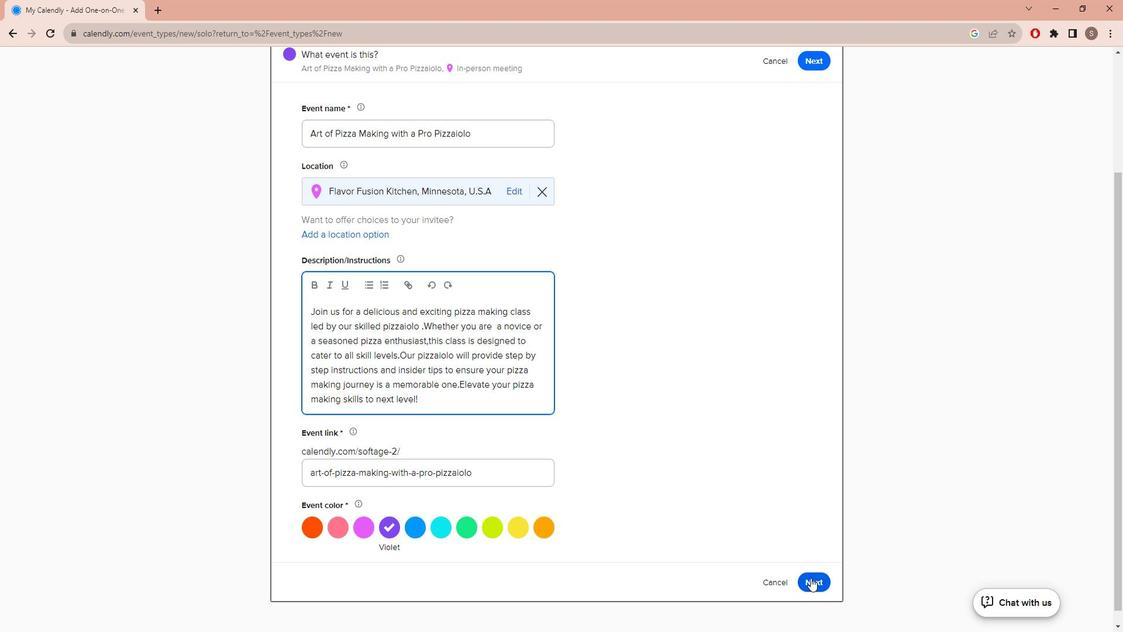 
Action: Mouse moved to (410, 358)
Screenshot: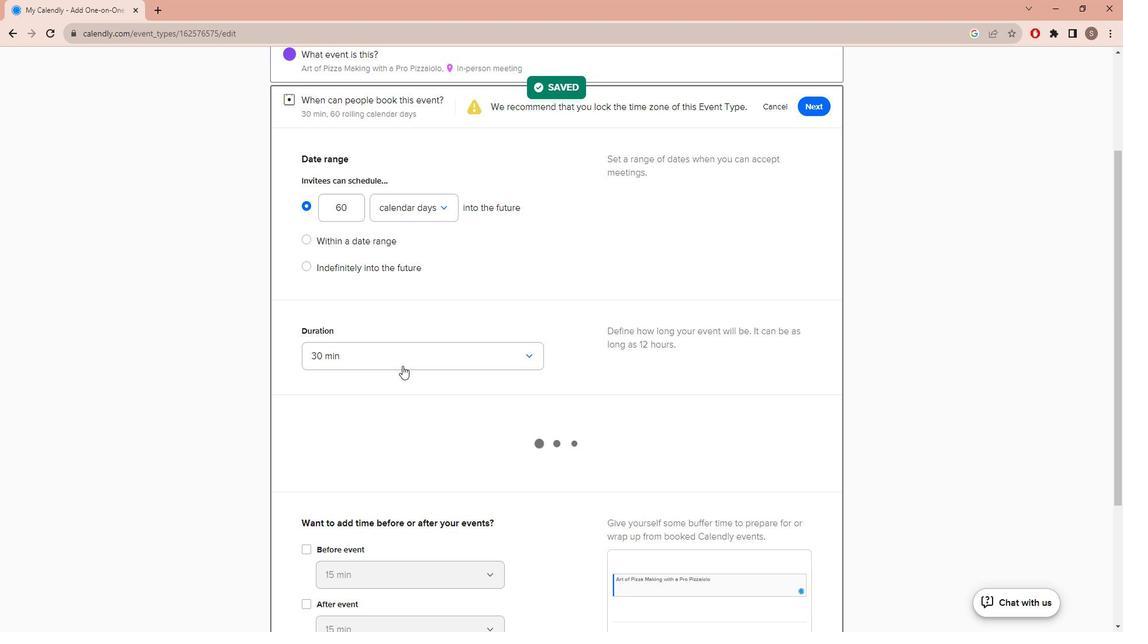 
Action: Mouse pressed left at (410, 358)
Screenshot: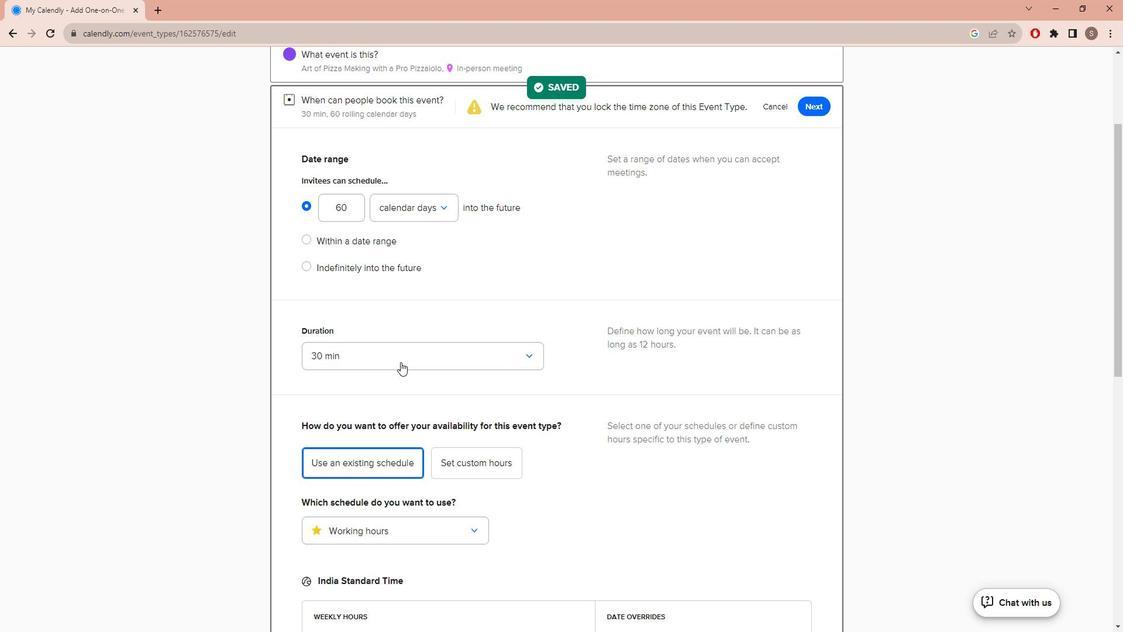 
Action: Mouse moved to (337, 464)
Screenshot: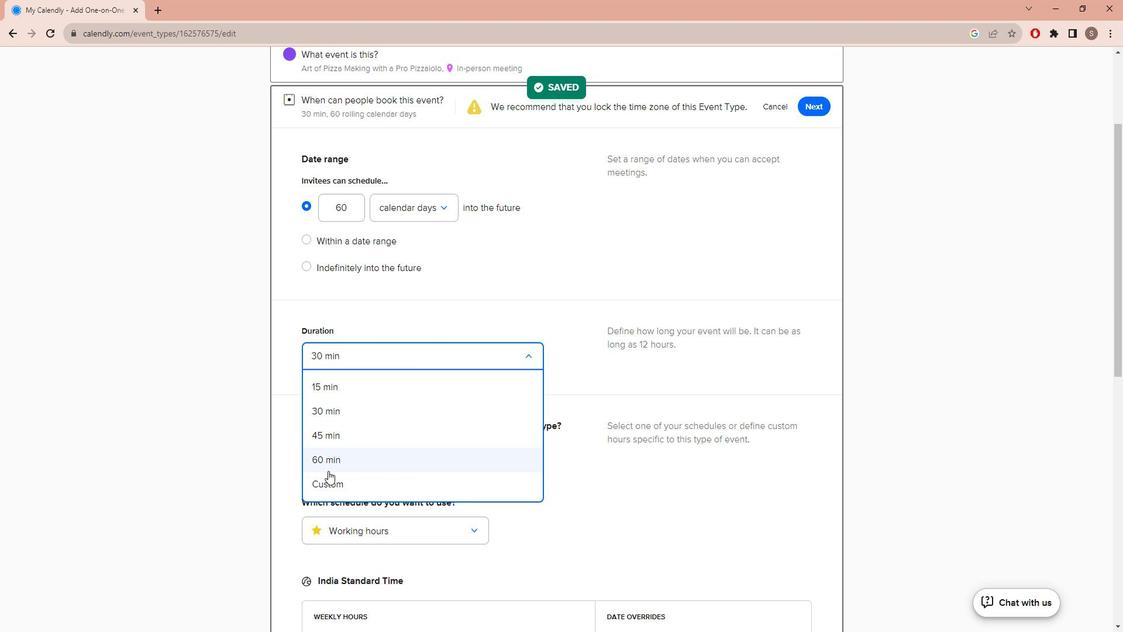 
Action: Mouse pressed left at (337, 464)
Screenshot: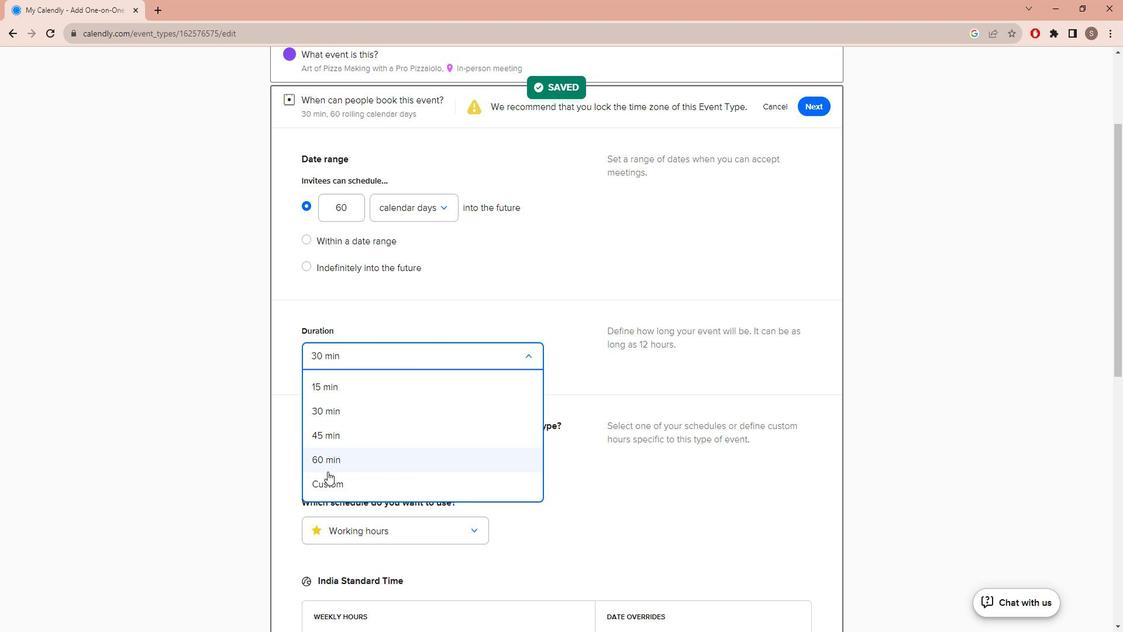 
Action: Mouse moved to (451, 436)
Screenshot: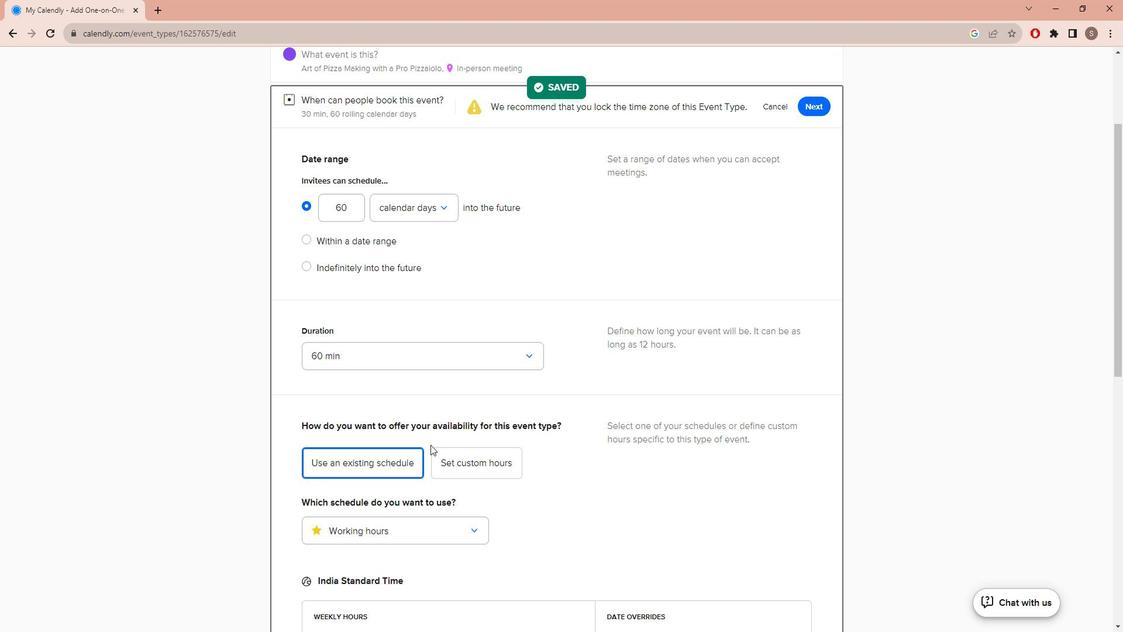 
Action: Mouse scrolled (451, 436) with delta (0, 0)
Screenshot: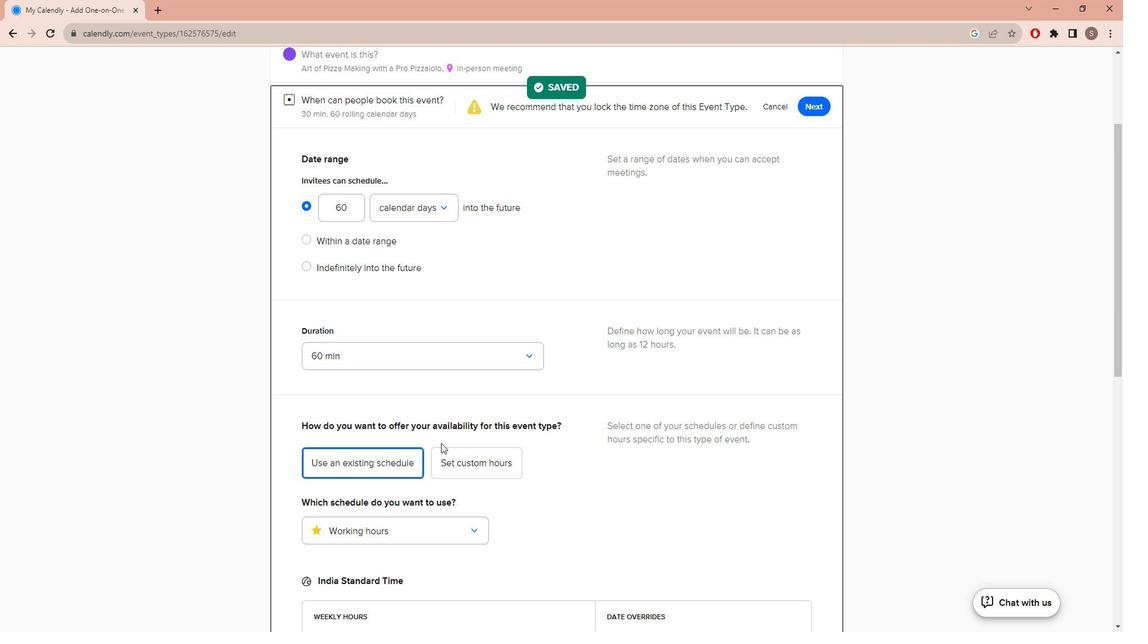 
Action: Mouse scrolled (451, 436) with delta (0, 0)
Screenshot: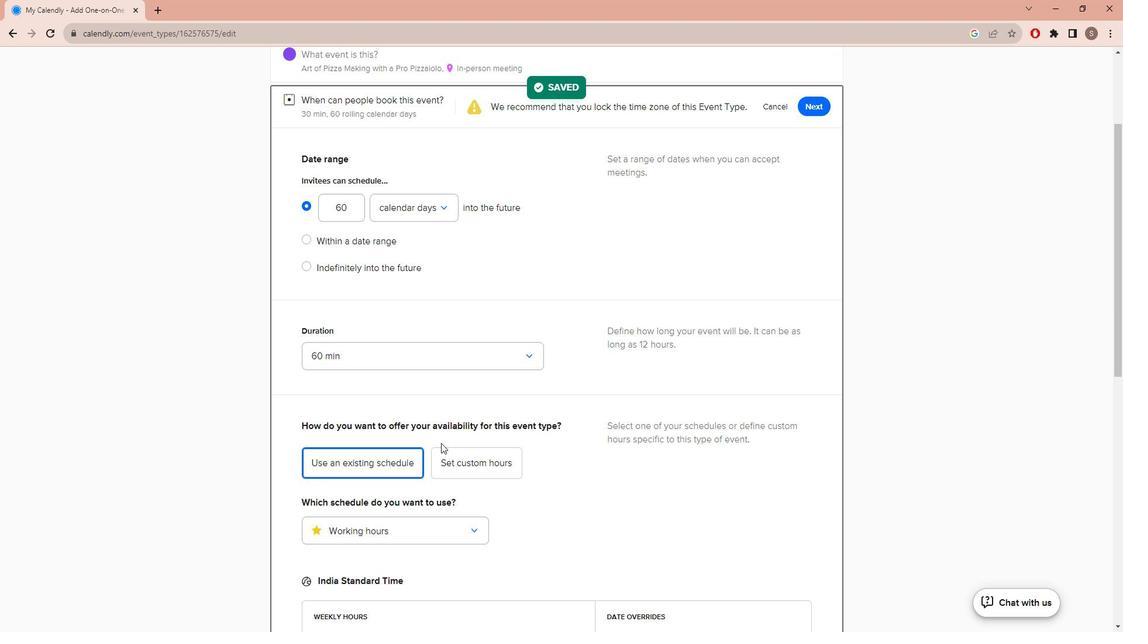 
Action: Mouse scrolled (451, 436) with delta (0, 0)
Screenshot: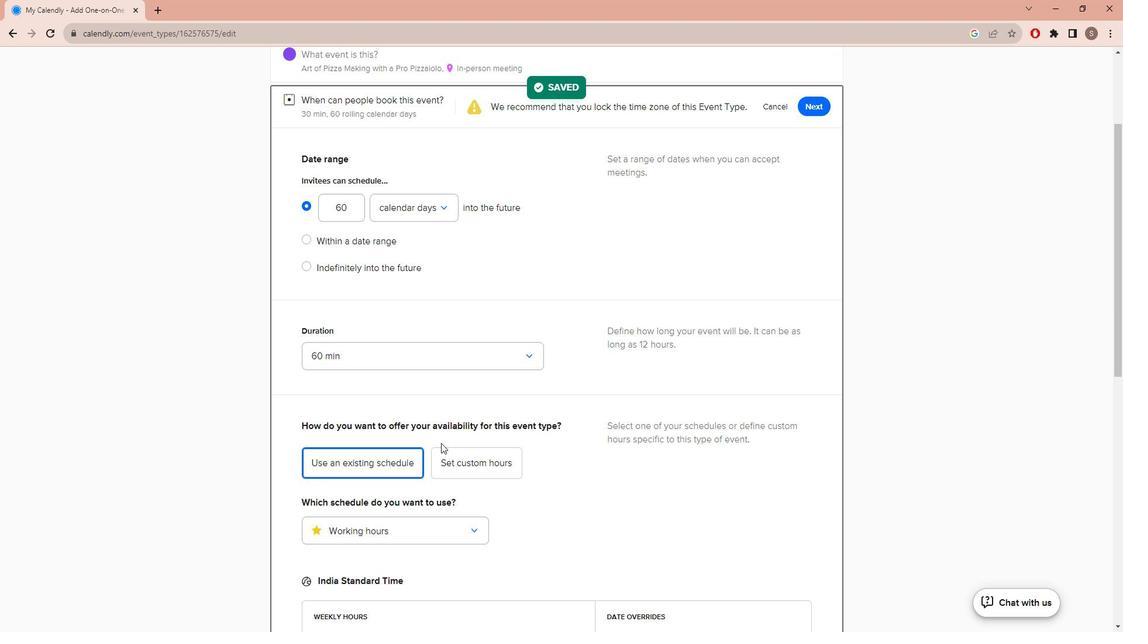 
Action: Mouse scrolled (451, 436) with delta (0, 0)
Screenshot: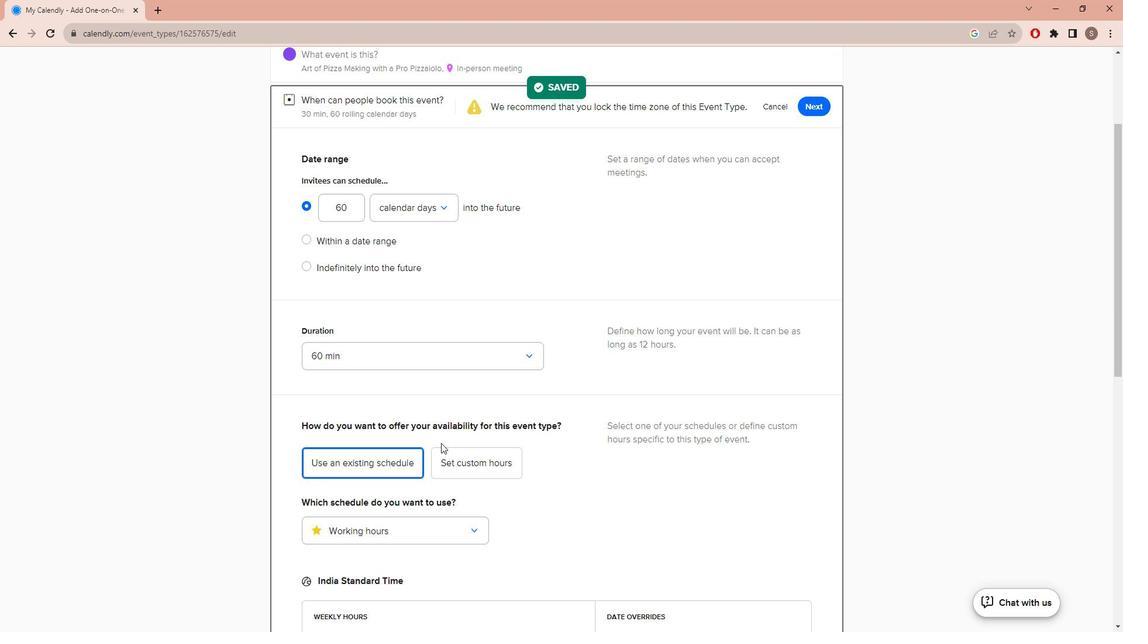 
Action: Mouse scrolled (451, 436) with delta (0, 0)
Screenshot: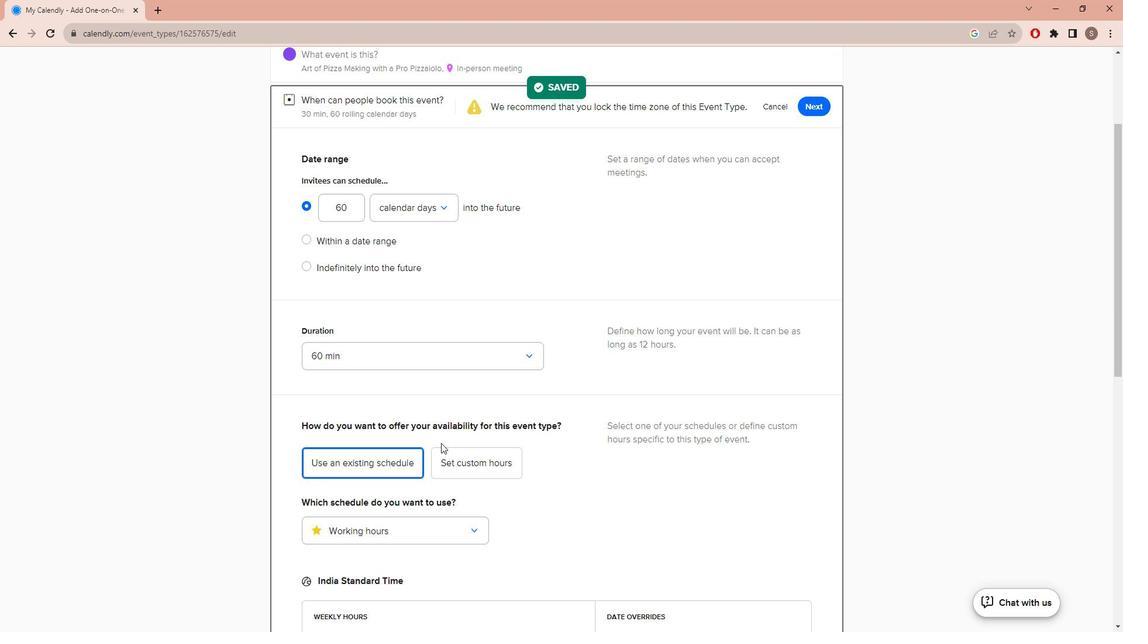 
Action: Mouse scrolled (451, 436) with delta (0, 0)
Screenshot: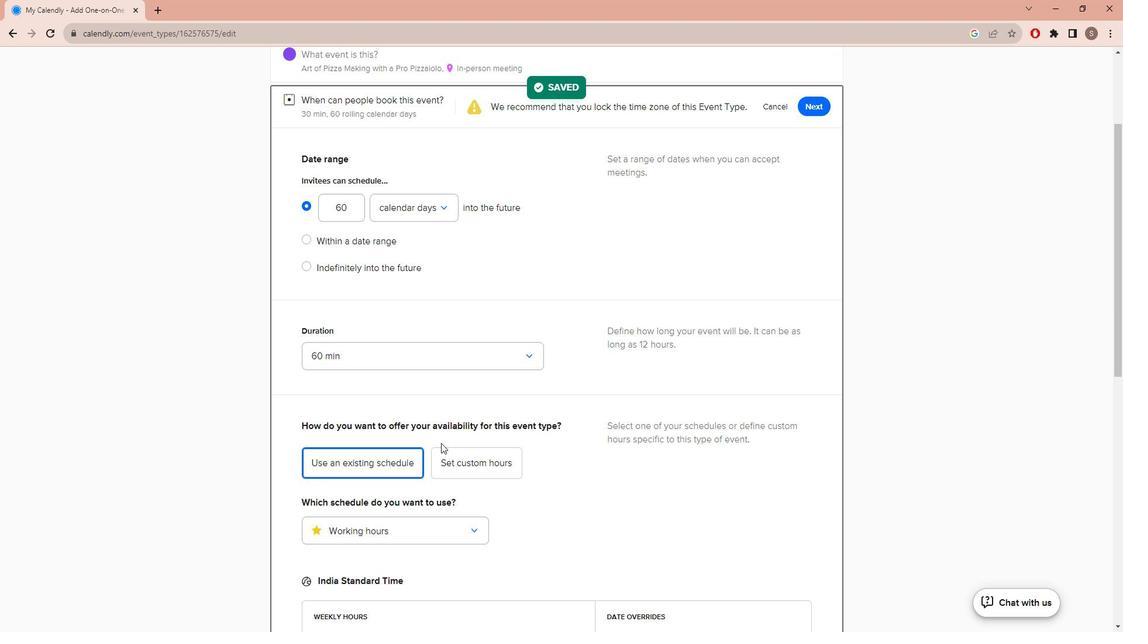 
Action: Mouse scrolled (451, 436) with delta (0, 0)
Screenshot: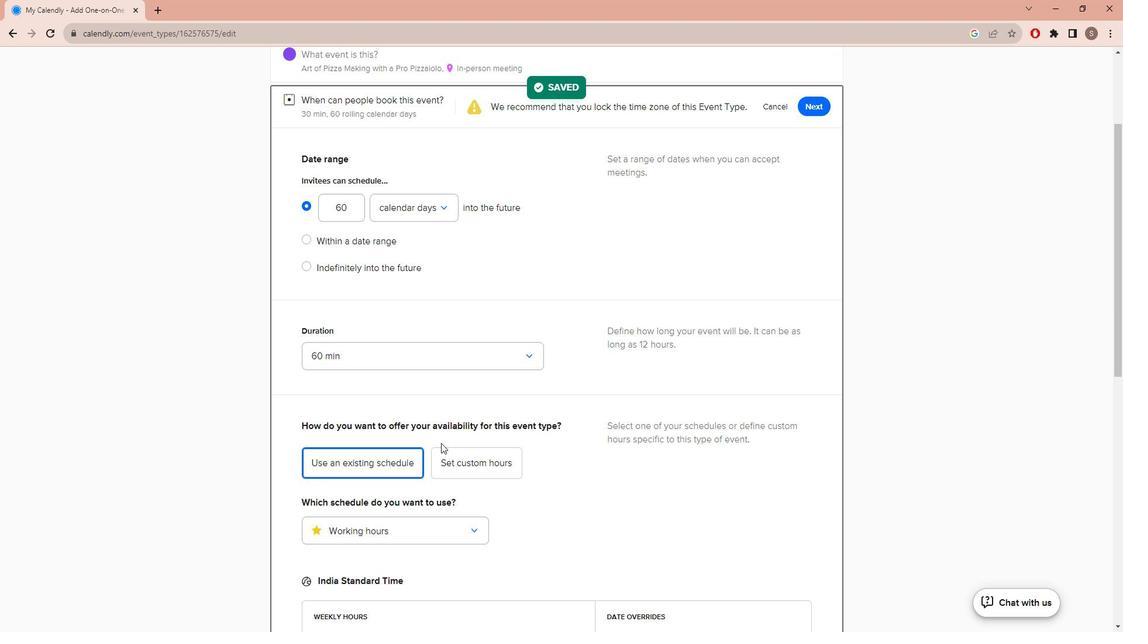 
Action: Mouse scrolled (451, 436) with delta (0, 0)
Screenshot: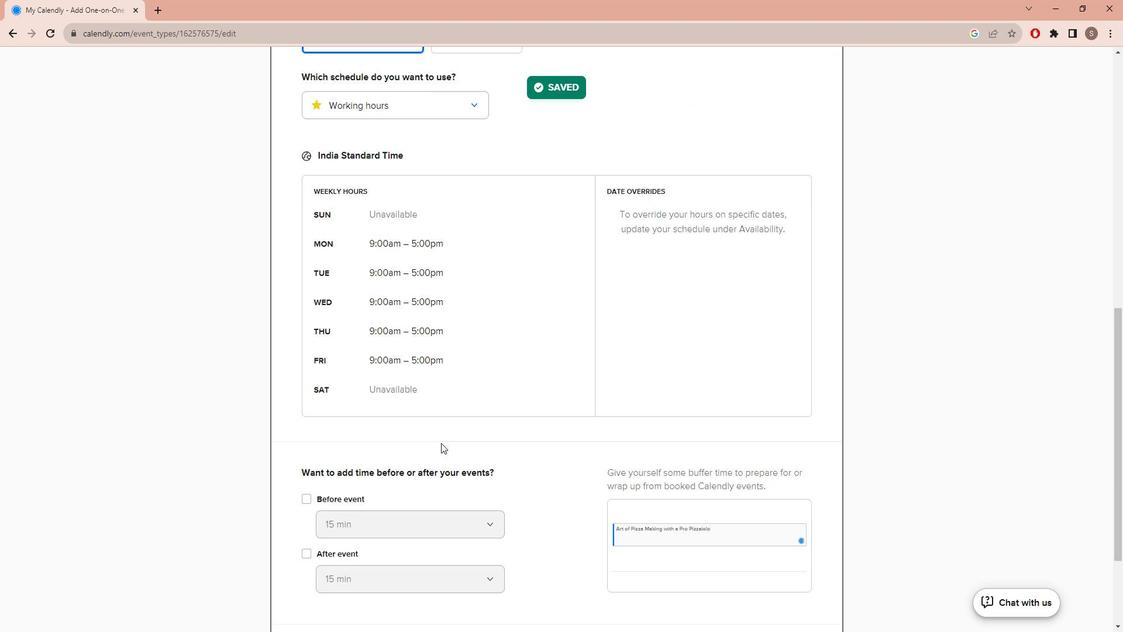 
Action: Mouse scrolled (451, 436) with delta (0, 0)
Screenshot: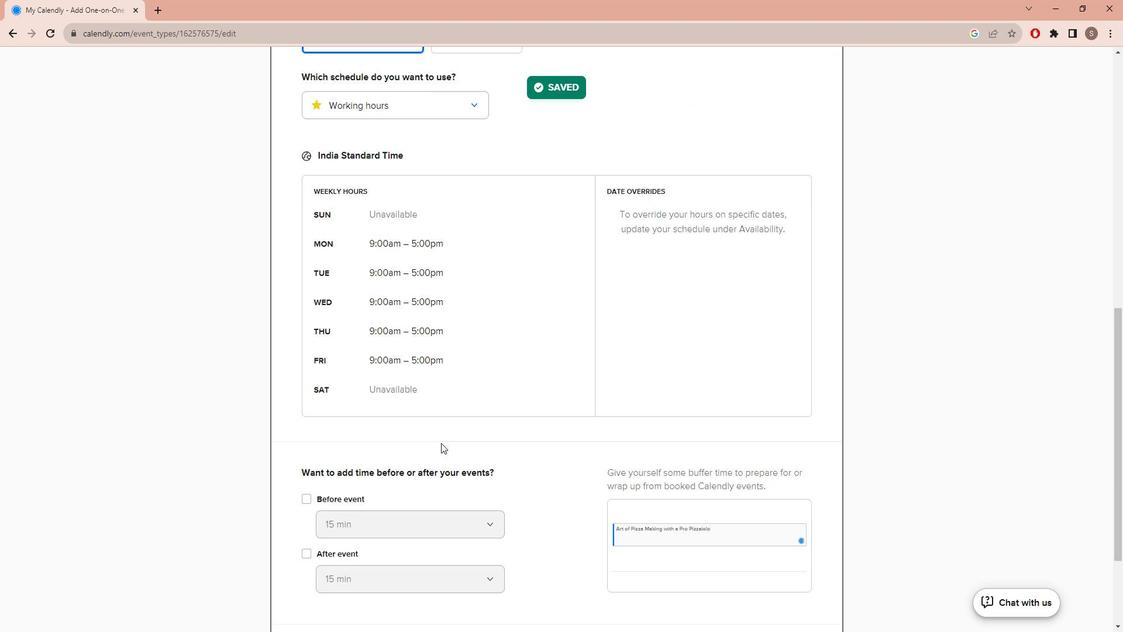 
Action: Mouse scrolled (451, 436) with delta (0, 0)
Screenshot: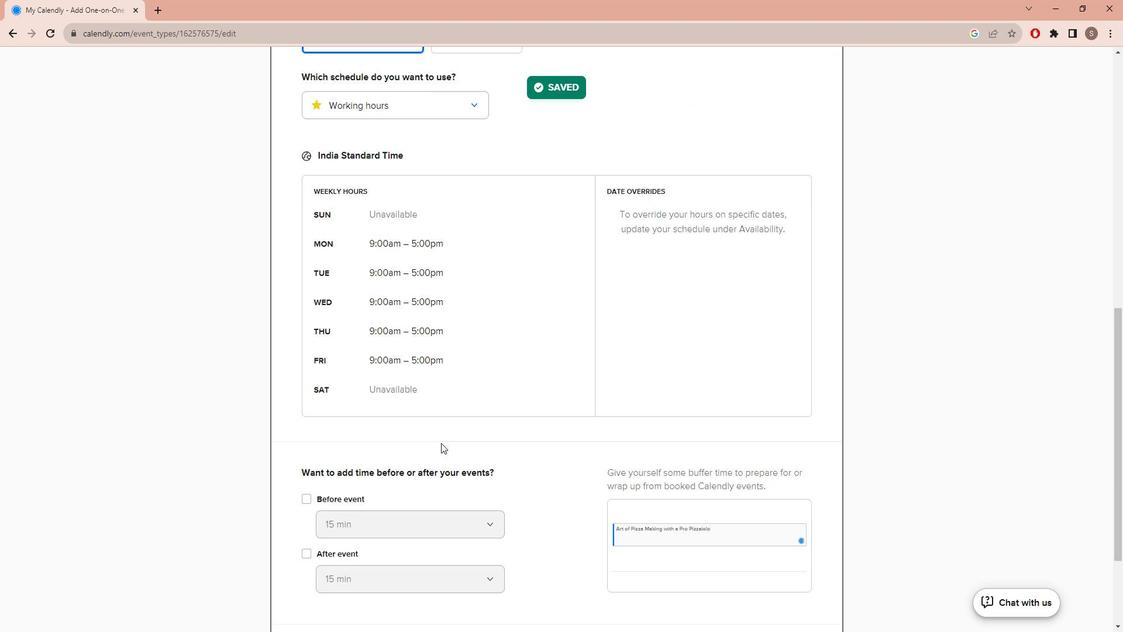 
Action: Mouse scrolled (451, 436) with delta (0, 0)
Screenshot: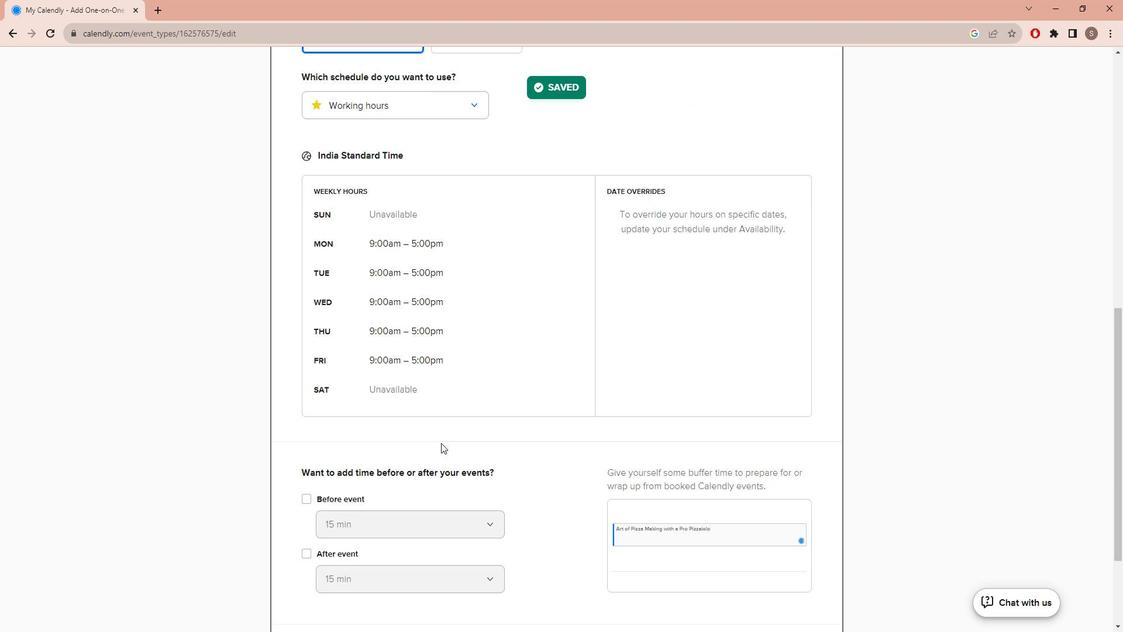 
Action: Mouse scrolled (451, 436) with delta (0, 0)
Screenshot: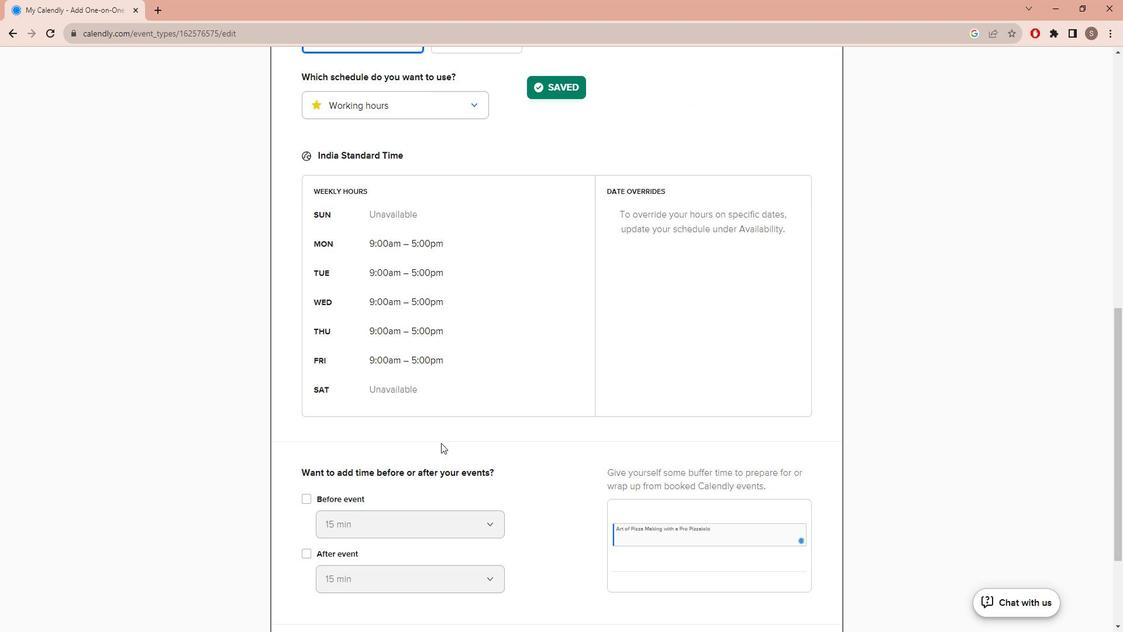 
Action: Mouse scrolled (451, 436) with delta (0, 0)
Screenshot: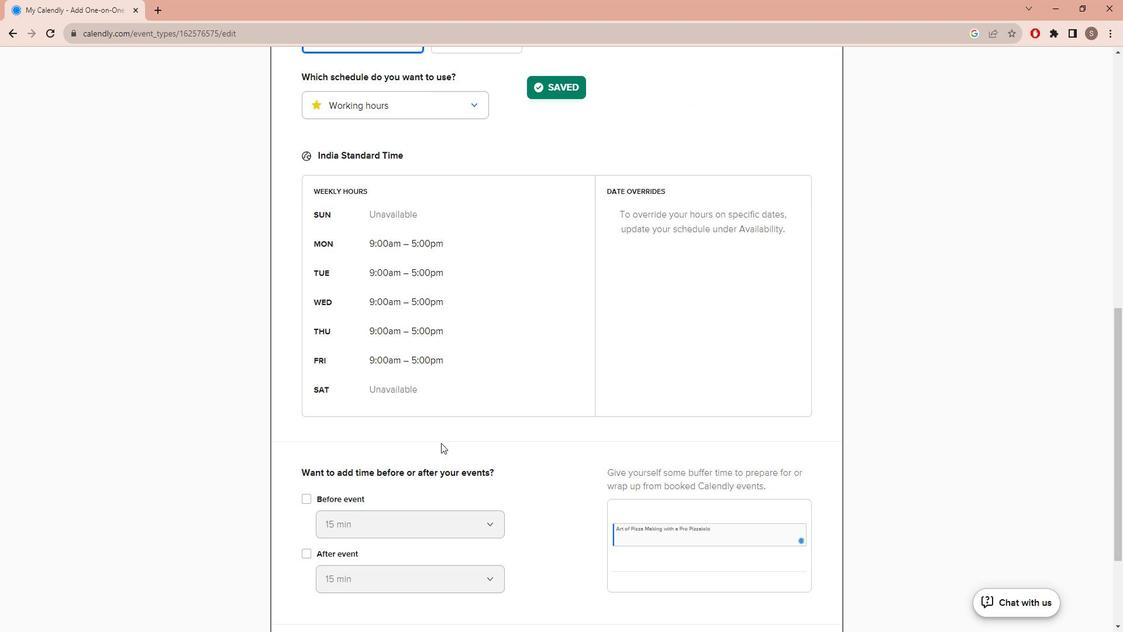 
Action: Mouse scrolled (451, 436) with delta (0, 0)
Screenshot: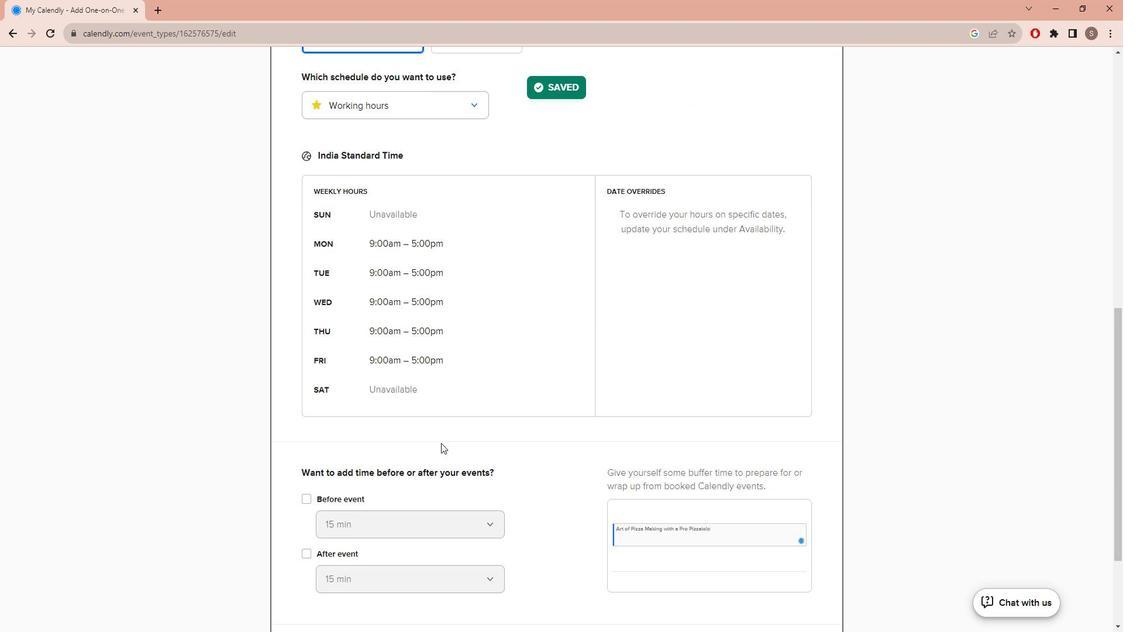 
Action: Mouse moved to (823, 551)
Screenshot: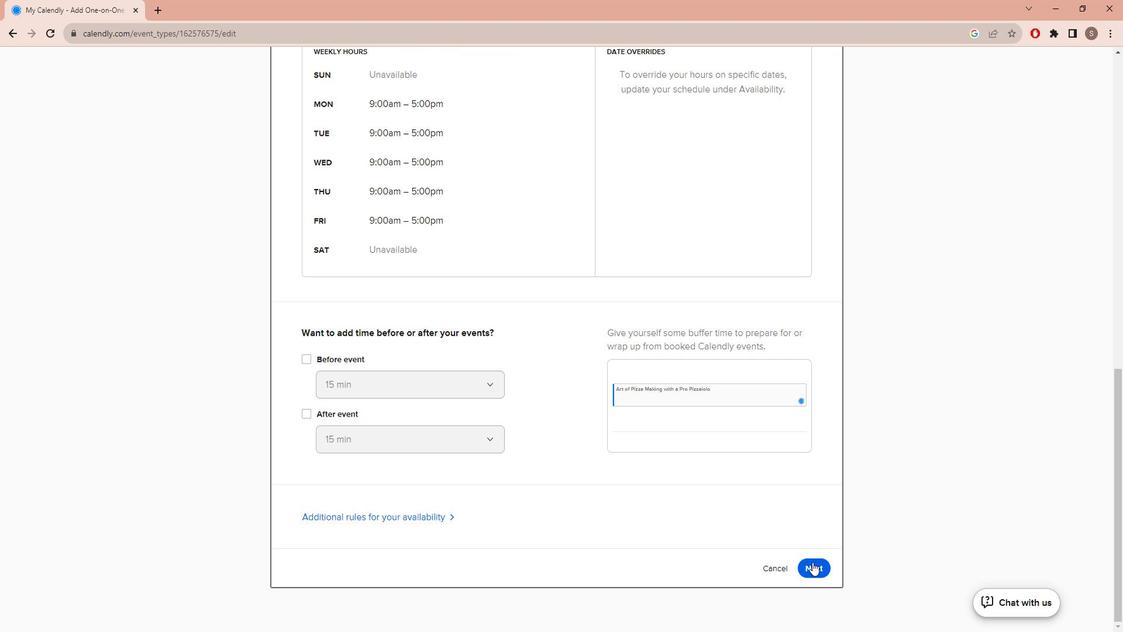 
Action: Mouse pressed left at (823, 551)
Screenshot: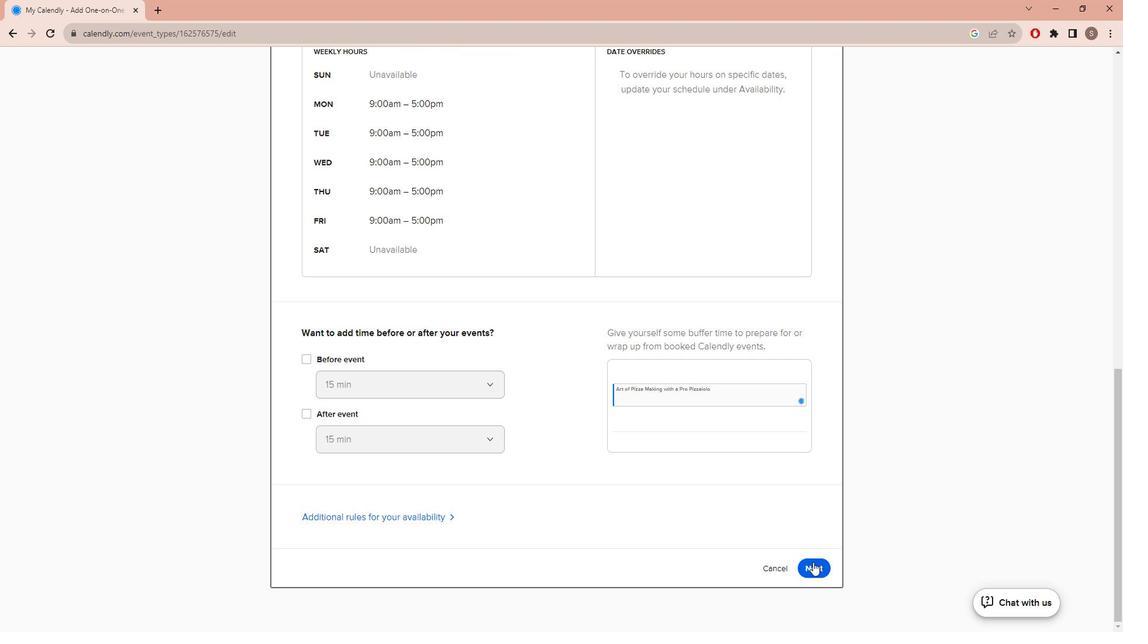 
Action: Mouse moved to (673, 482)
Screenshot: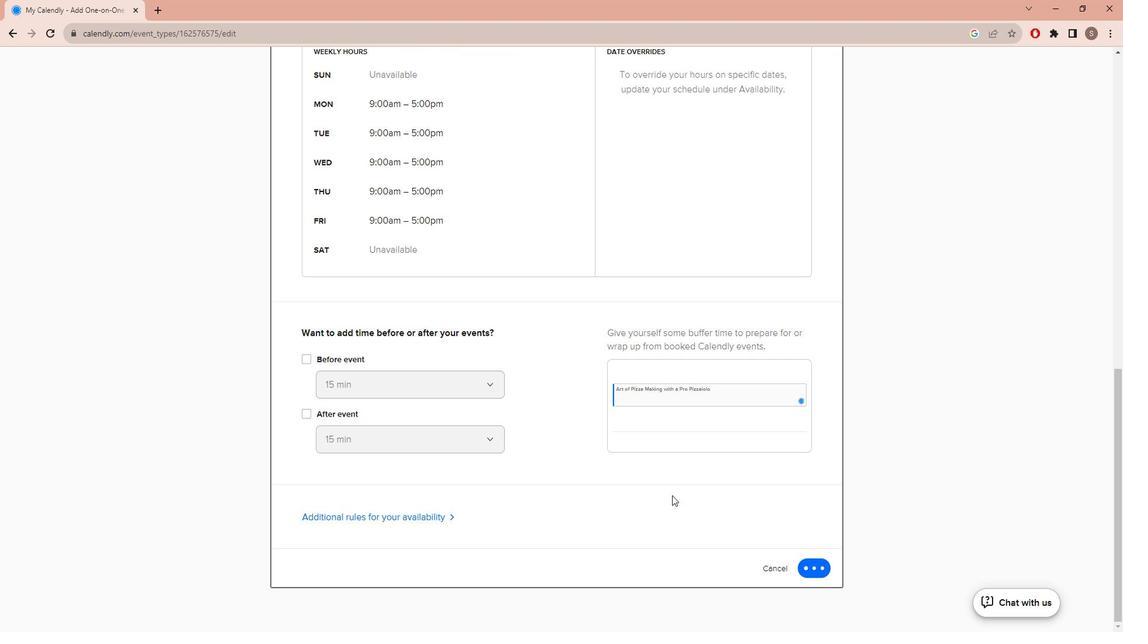 
